 Task: Create a sub task Design and Implement Solution for the task  Implement rate limiting for better security and resource management in the project TouchLine , assign it to team member softage.10@softage.net and update the status of the sub task to  Completed , set the priority of the sub task to High.
Action: Mouse moved to (42, 432)
Screenshot: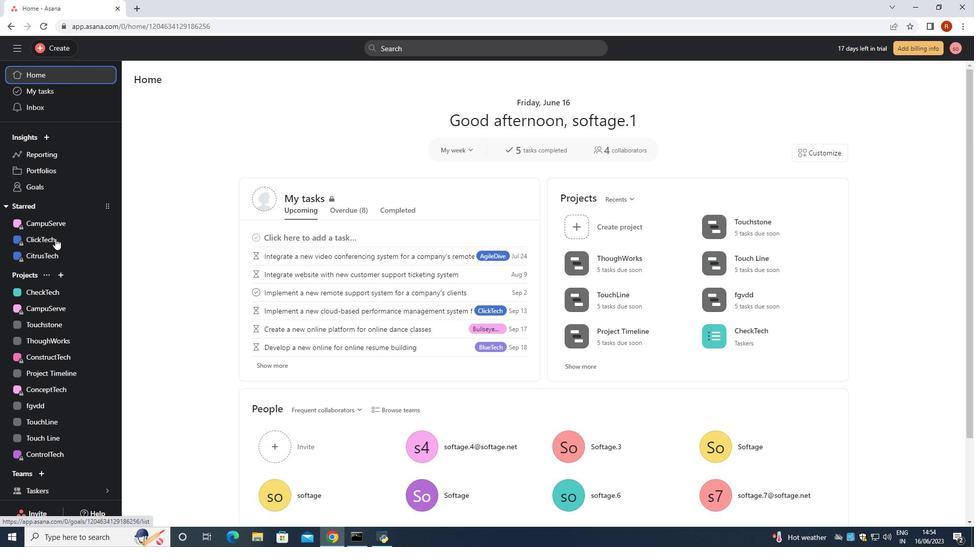 
Action: Mouse pressed left at (42, 432)
Screenshot: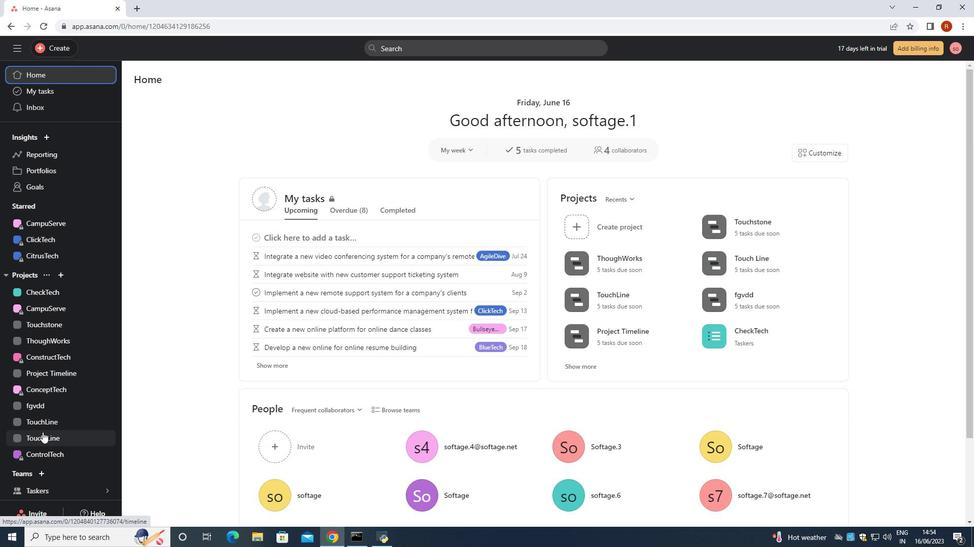 
Action: Mouse moved to (186, 104)
Screenshot: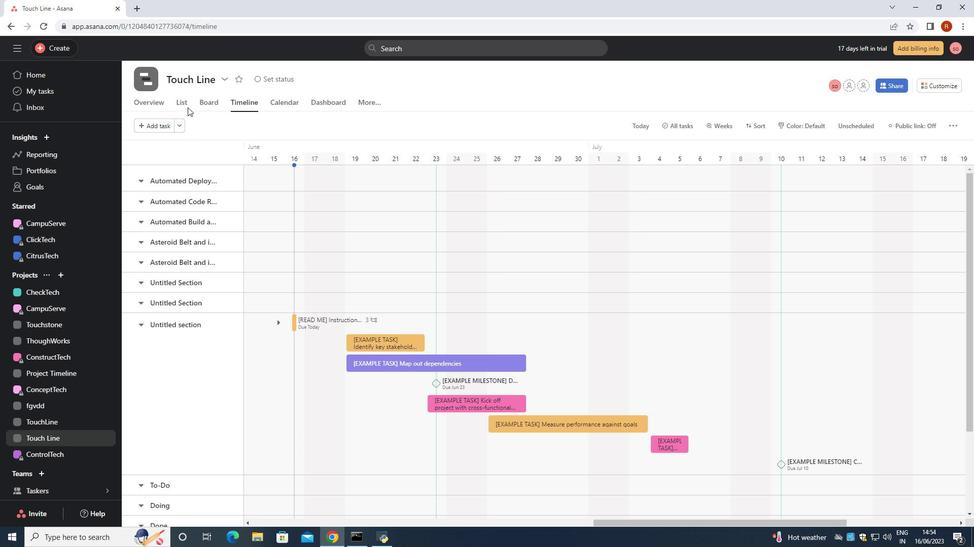 
Action: Mouse pressed left at (186, 104)
Screenshot: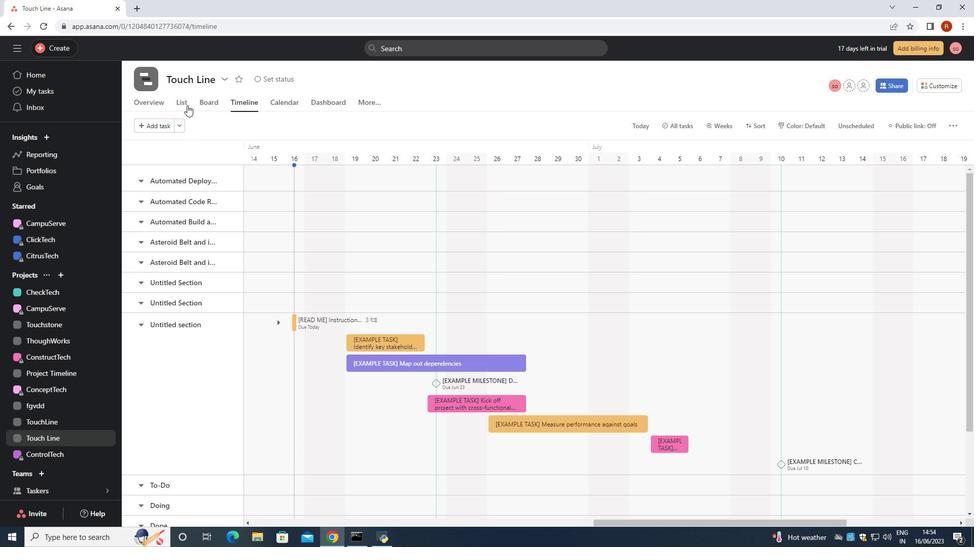 
Action: Mouse moved to (205, 203)
Screenshot: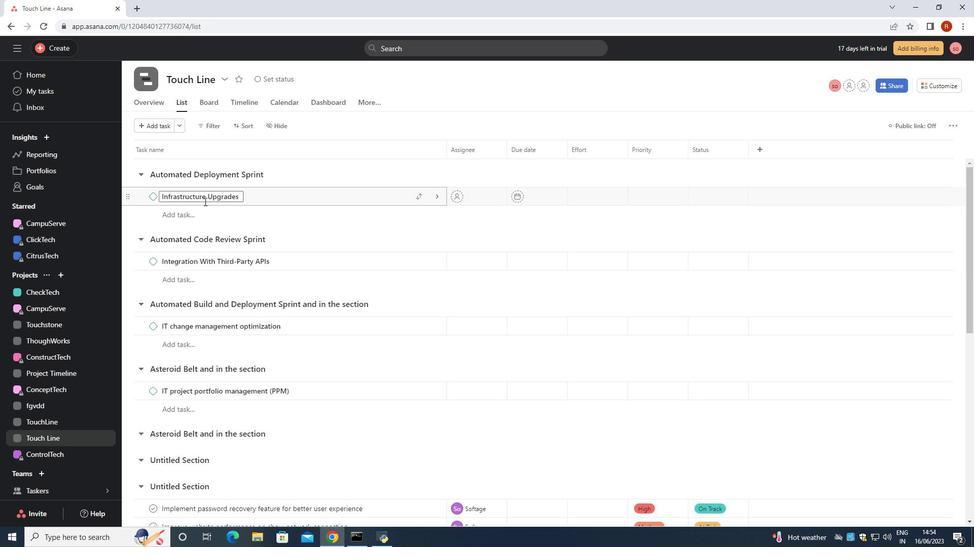 
Action: Mouse scrolled (205, 202) with delta (0, 0)
Screenshot: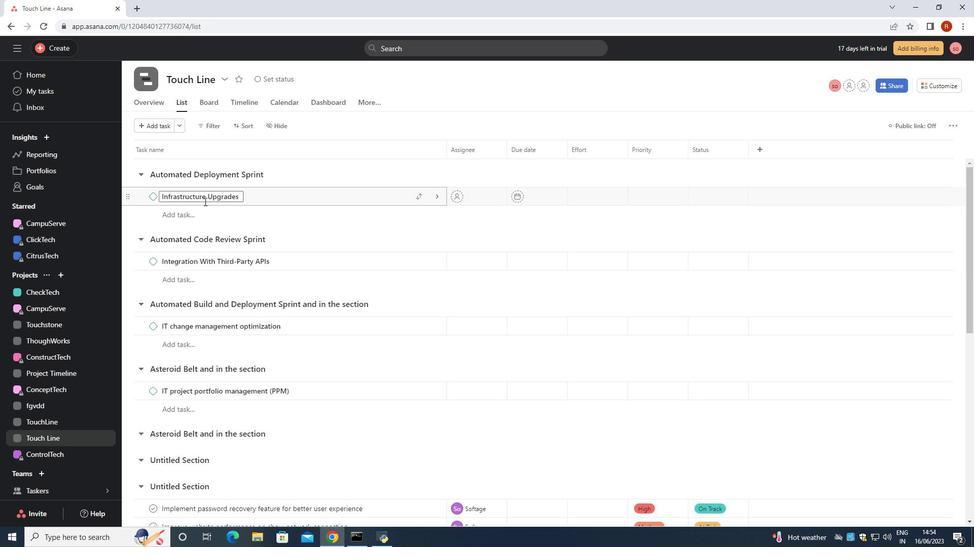 
Action: Mouse moved to (205, 204)
Screenshot: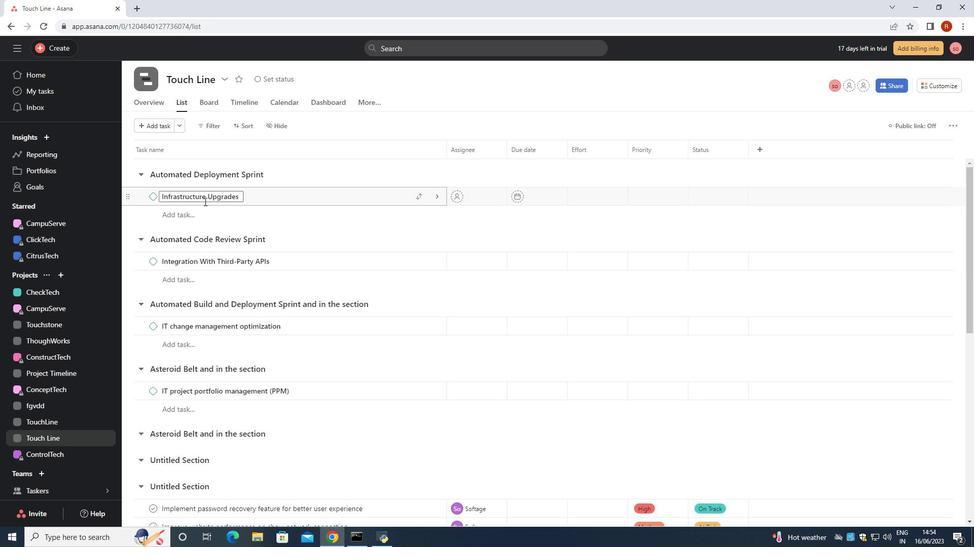 
Action: Mouse scrolled (205, 203) with delta (0, 0)
Screenshot: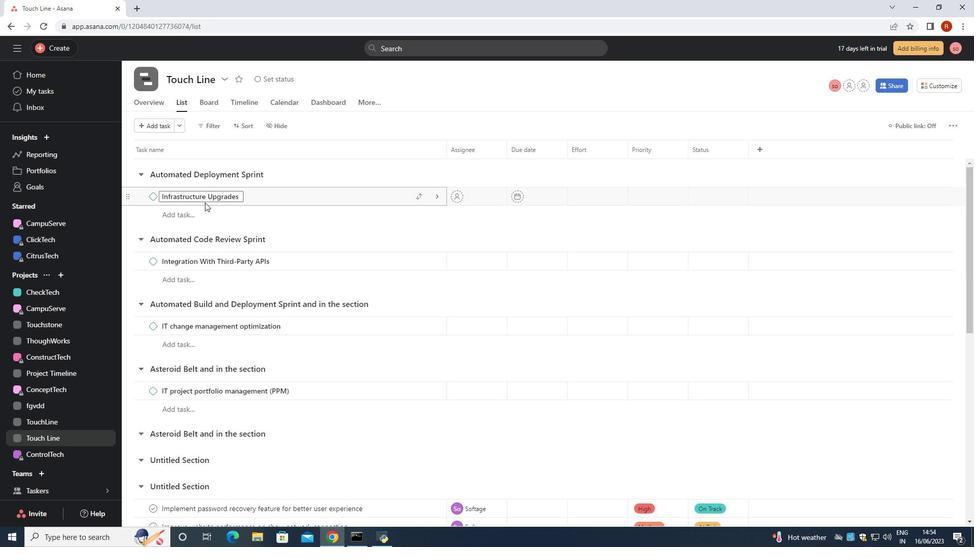 
Action: Mouse moved to (206, 205)
Screenshot: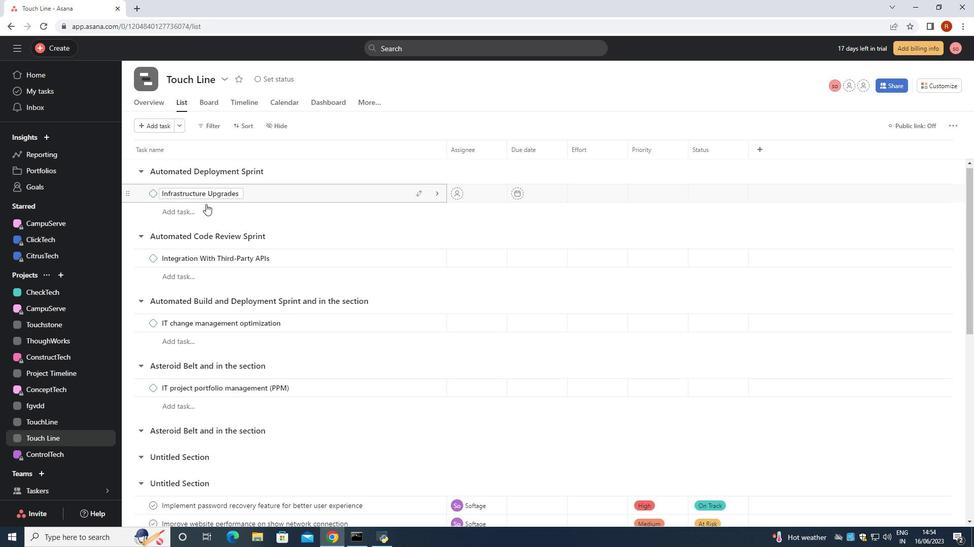 
Action: Mouse scrolled (206, 205) with delta (0, 0)
Screenshot: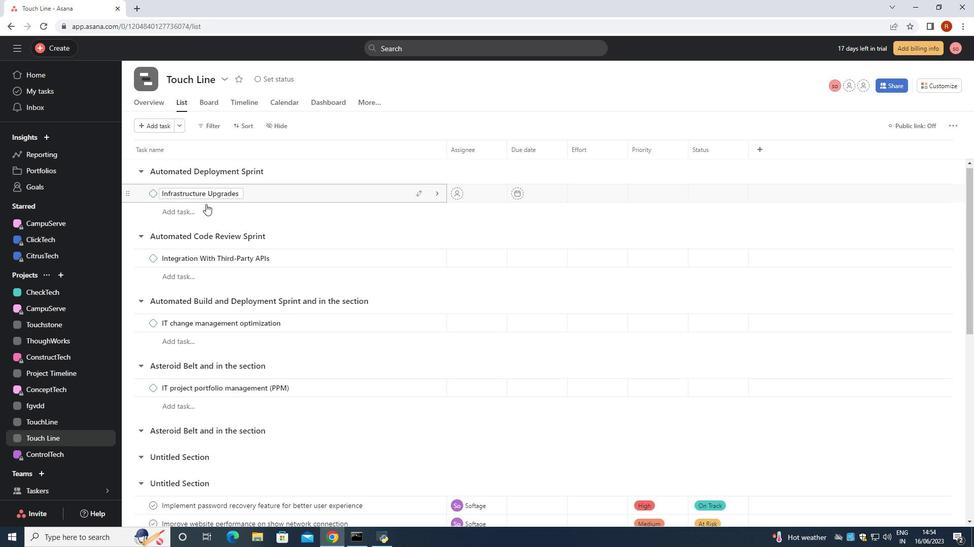 
Action: Mouse moved to (206, 206)
Screenshot: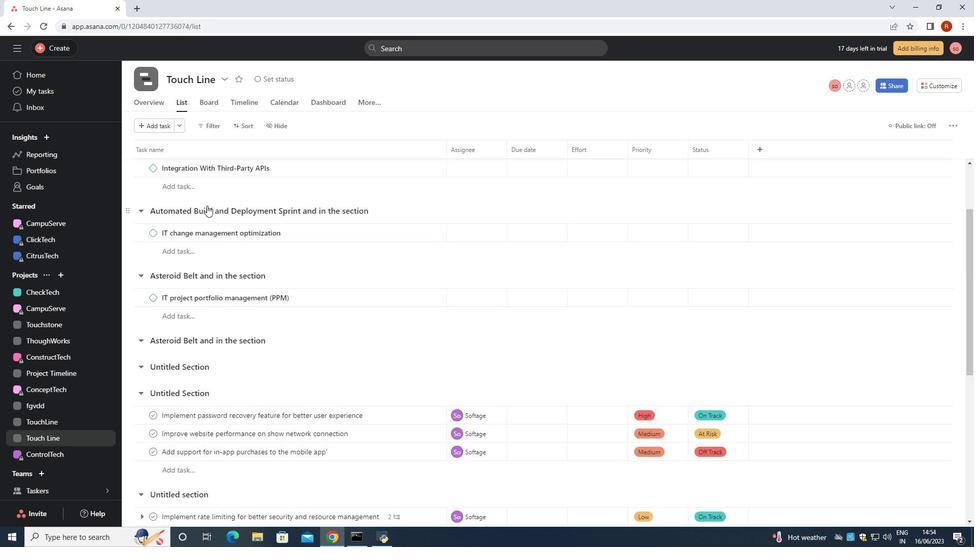 
Action: Mouse scrolled (206, 206) with delta (0, 0)
Screenshot: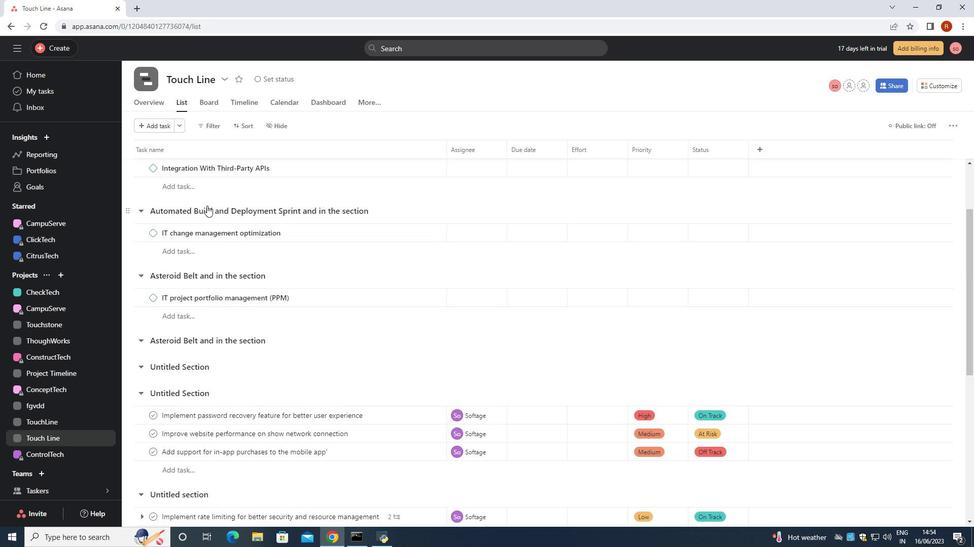 
Action: Mouse moved to (207, 207)
Screenshot: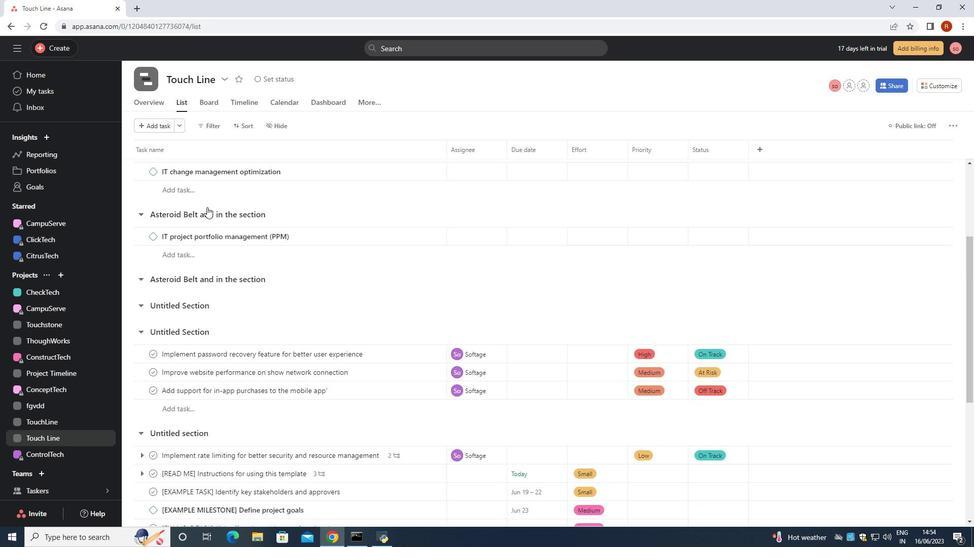 
Action: Mouse scrolled (207, 207) with delta (0, 0)
Screenshot: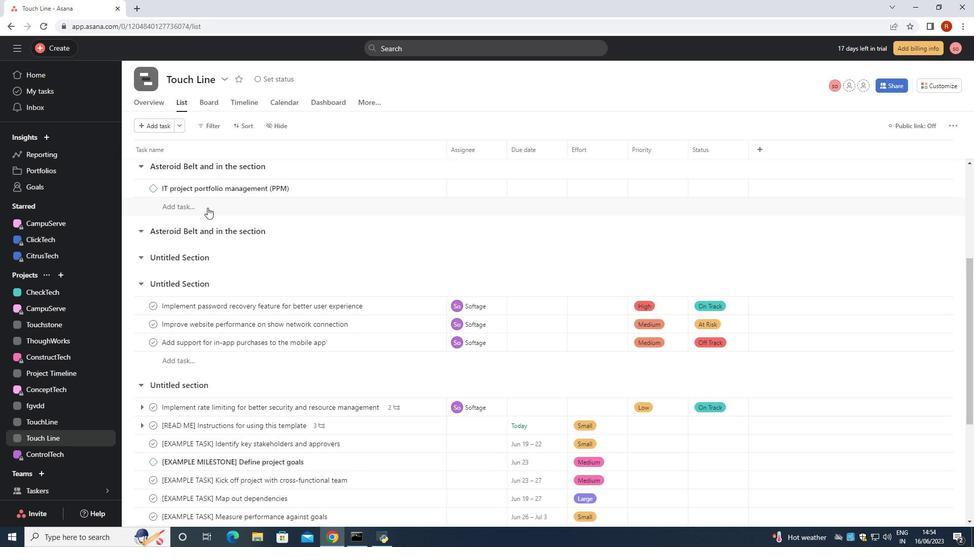 
Action: Mouse scrolled (207, 207) with delta (0, 0)
Screenshot: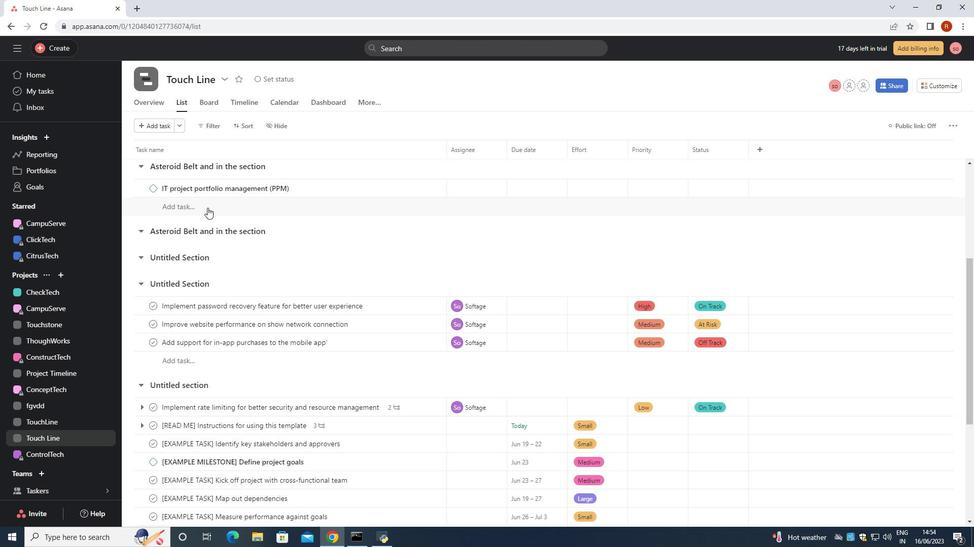 
Action: Mouse moved to (302, 186)
Screenshot: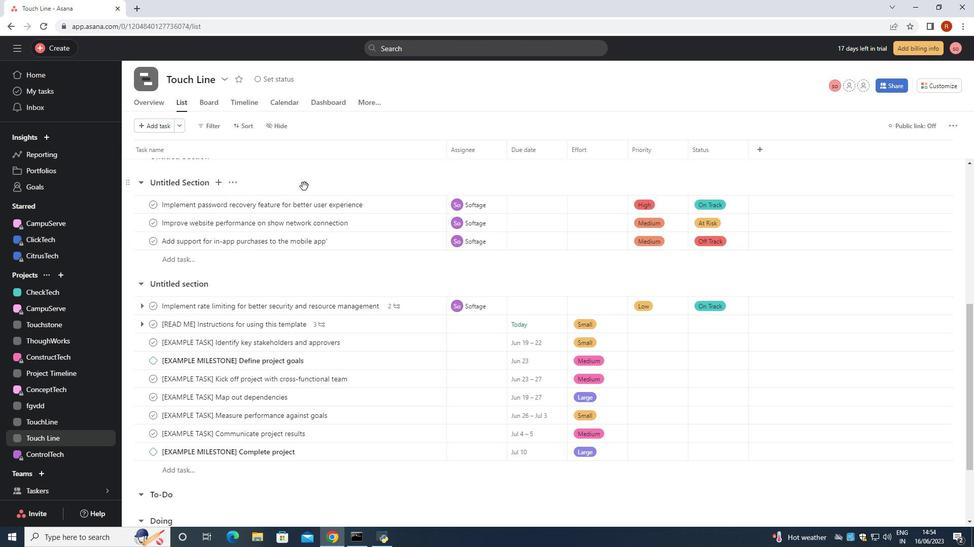 
Action: Mouse scrolled (302, 187) with delta (0, 0)
Screenshot: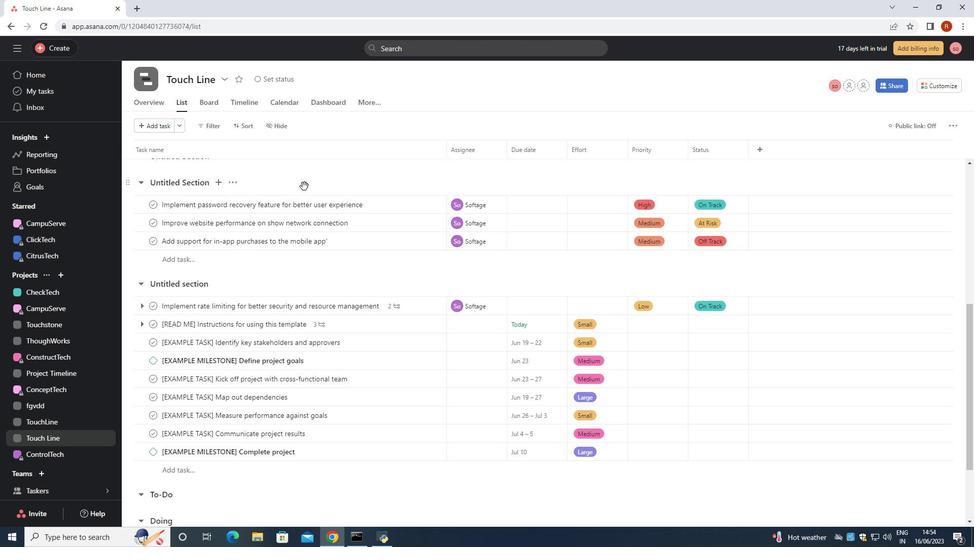 
Action: Mouse moved to (432, 358)
Screenshot: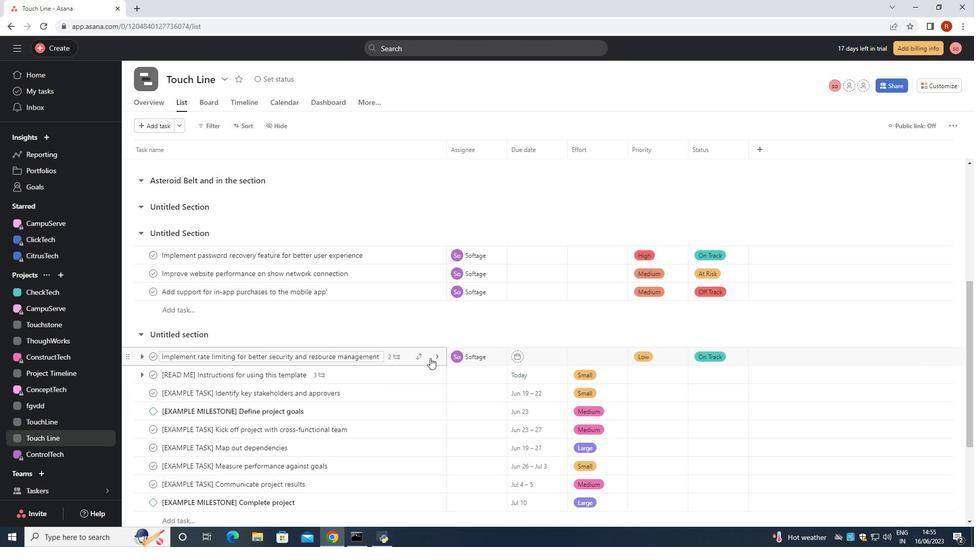 
Action: Mouse pressed left at (432, 358)
Screenshot: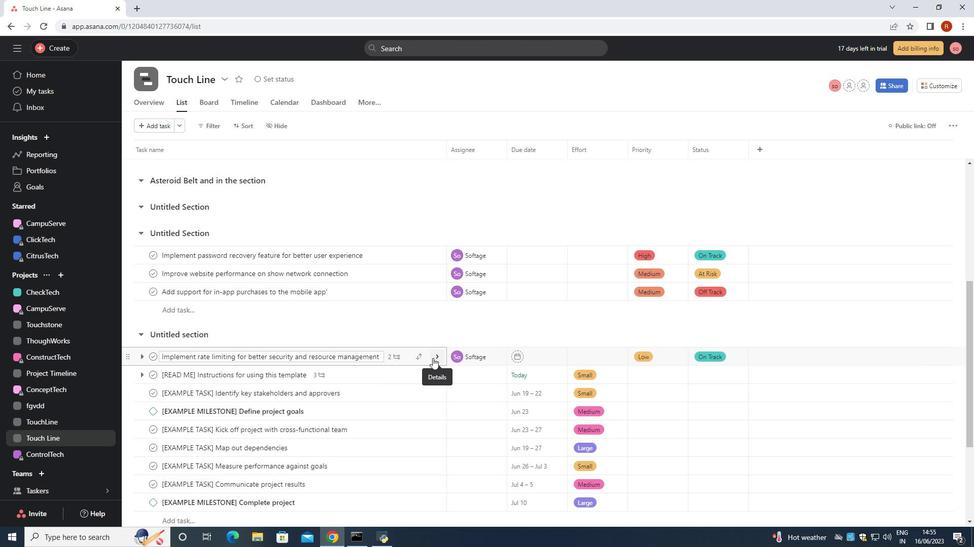 
Action: Mouse moved to (678, 357)
Screenshot: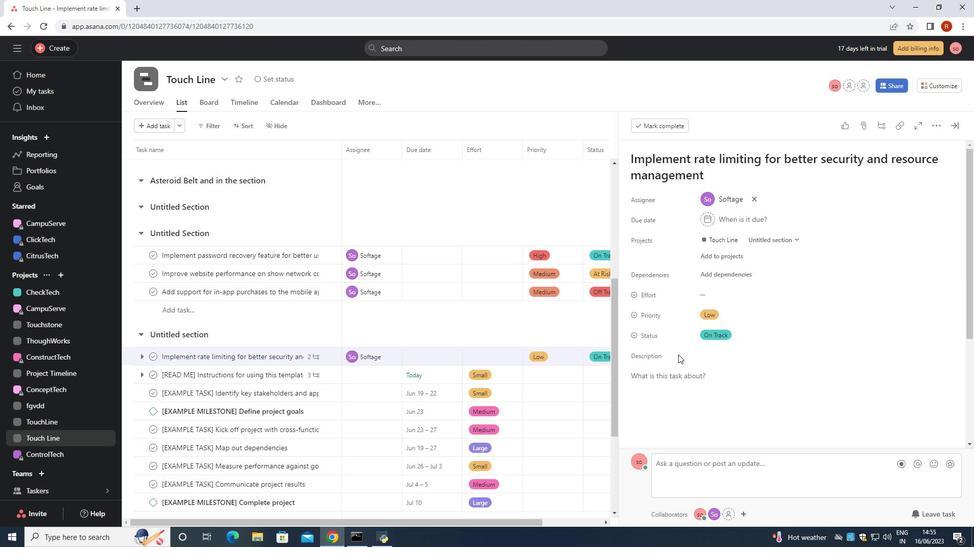 
Action: Mouse scrolled (678, 356) with delta (0, 0)
Screenshot: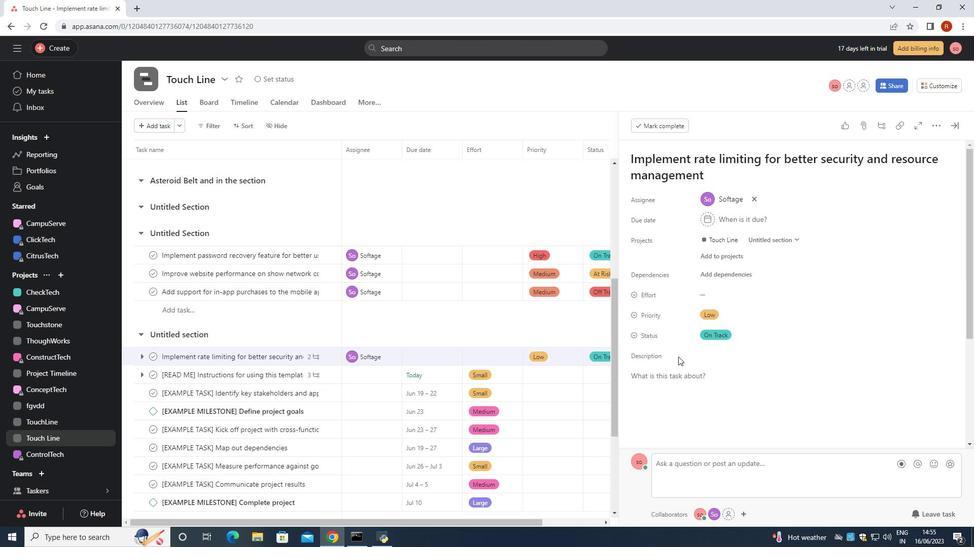 
Action: Mouse scrolled (678, 356) with delta (0, 0)
Screenshot: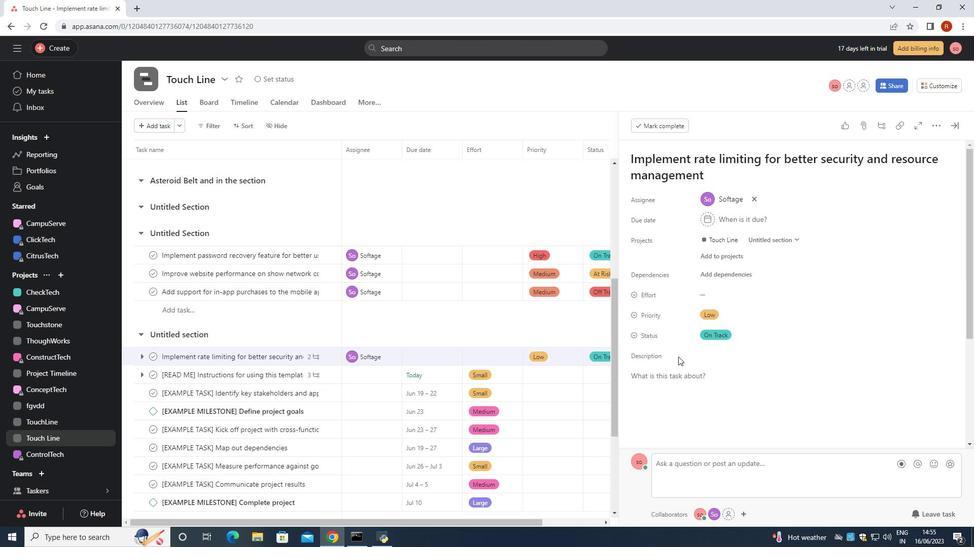 
Action: Mouse scrolled (678, 356) with delta (0, 0)
Screenshot: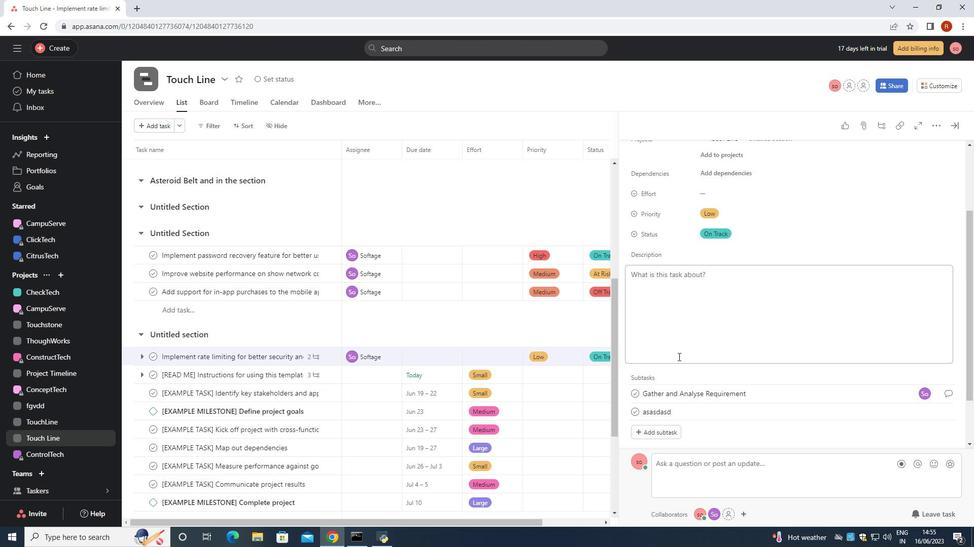 
Action: Mouse scrolled (678, 356) with delta (0, 0)
Screenshot: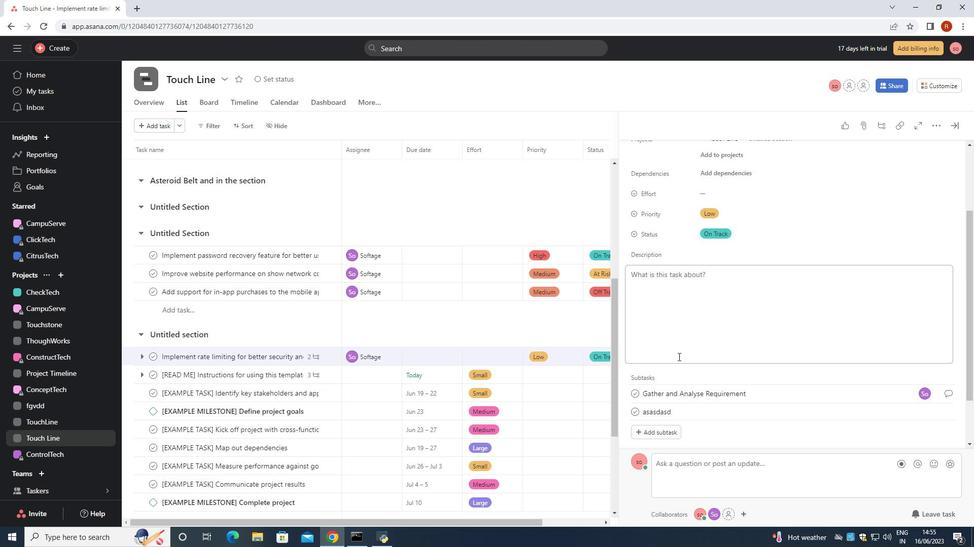 
Action: Mouse moved to (677, 357)
Screenshot: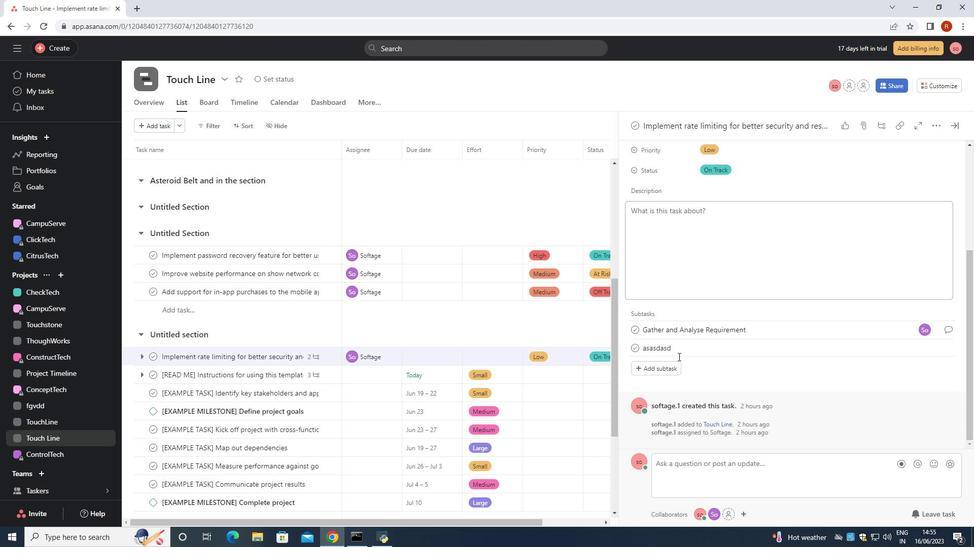 
Action: Mouse scrolled (677, 357) with delta (0, 0)
Screenshot: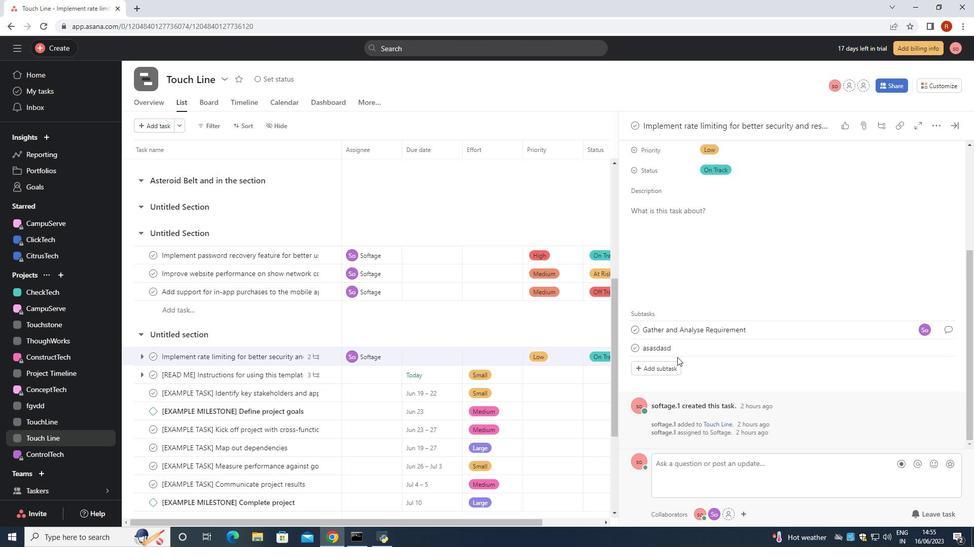 
Action: Mouse moved to (661, 372)
Screenshot: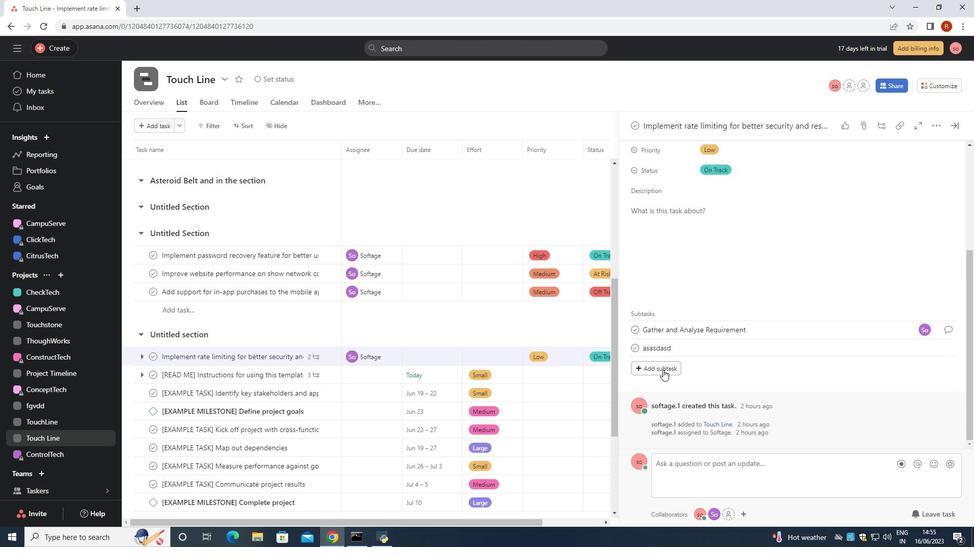 
Action: Mouse pressed left at (661, 372)
Screenshot: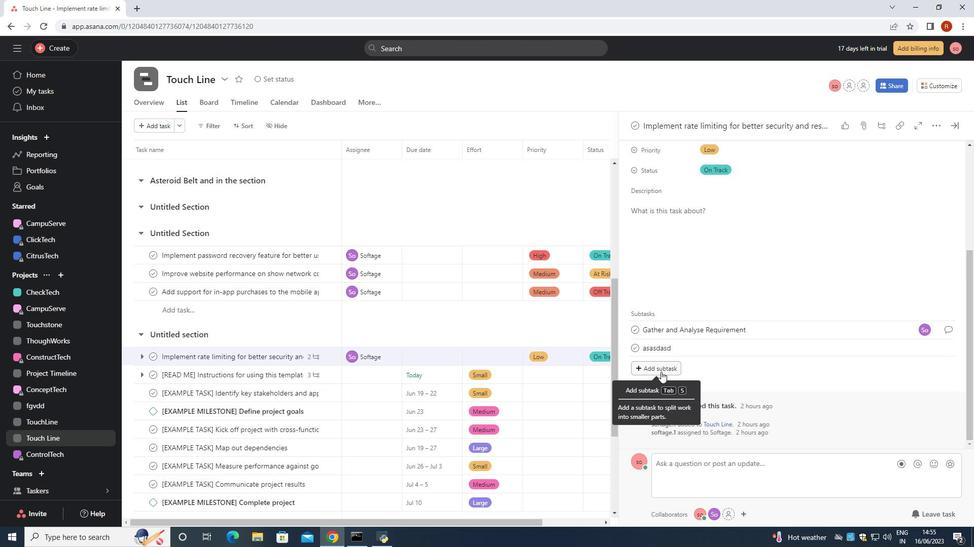 
Action: Mouse moved to (675, 327)
Screenshot: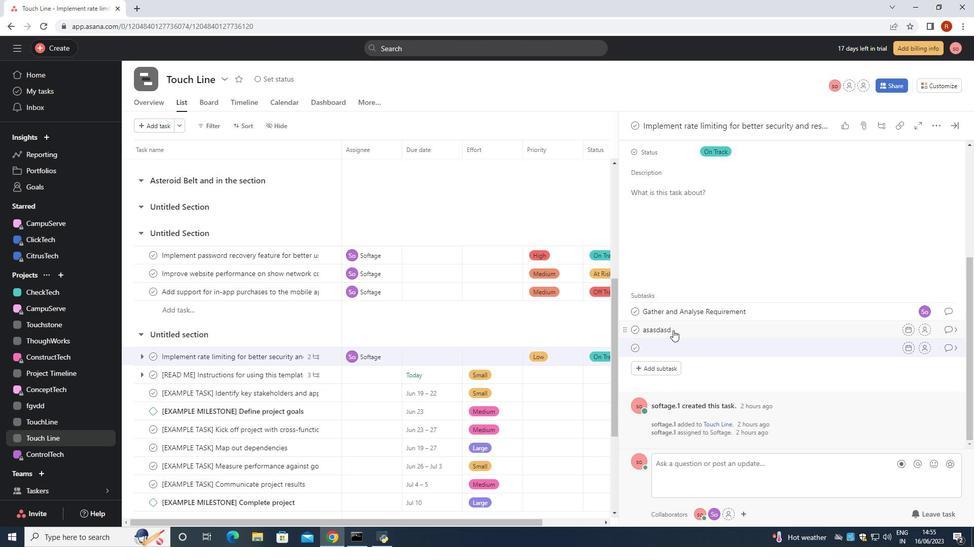 
Action: Mouse pressed right at (675, 327)
Screenshot: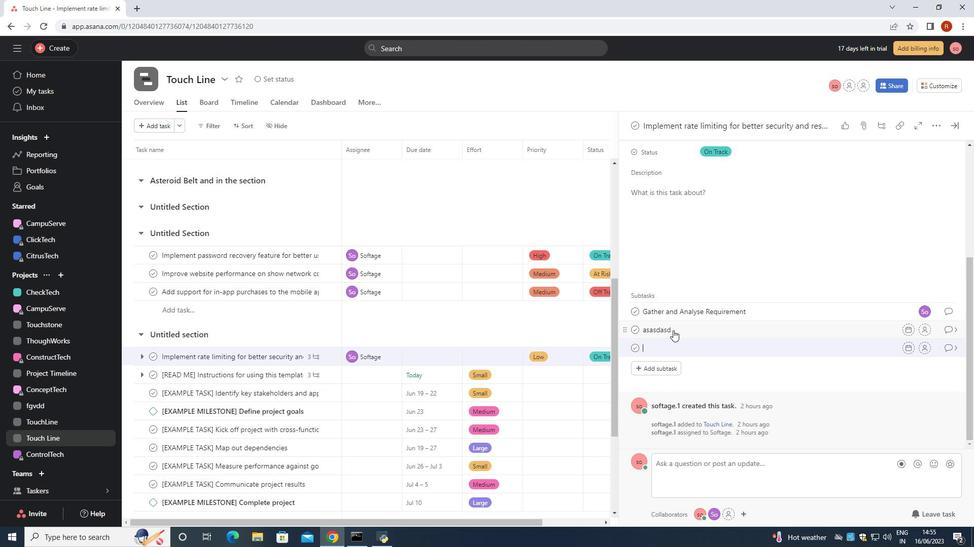 
Action: Mouse moved to (628, 429)
Screenshot: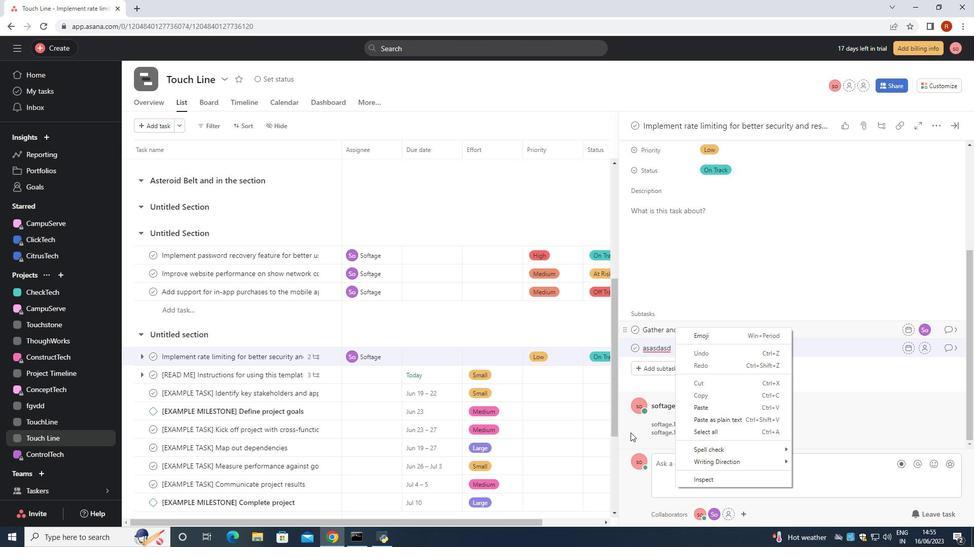 
Action: Mouse pressed left at (628, 429)
Screenshot: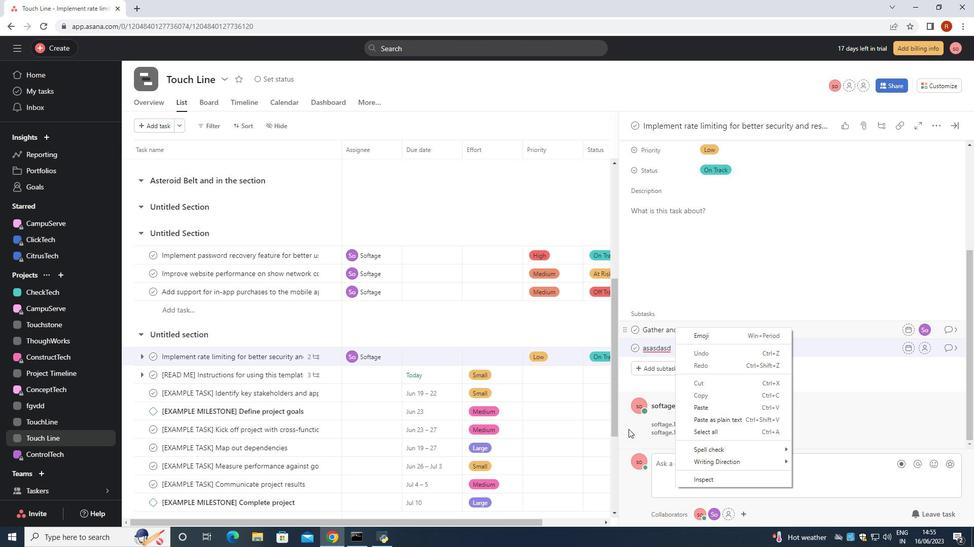 
Action: Mouse moved to (679, 343)
Screenshot: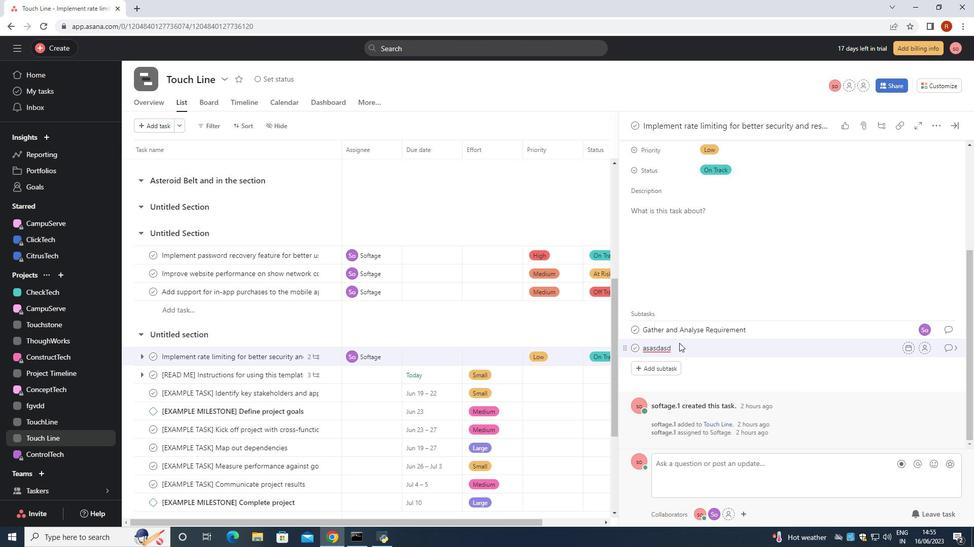 
Action: Key pressed <Key.backspace><Key.backspace><Key.backspace><Key.backspace><Key.backspace><Key.backspace><Key.backspace><Key.backspace><Key.backspace><Key.backspace>
Screenshot: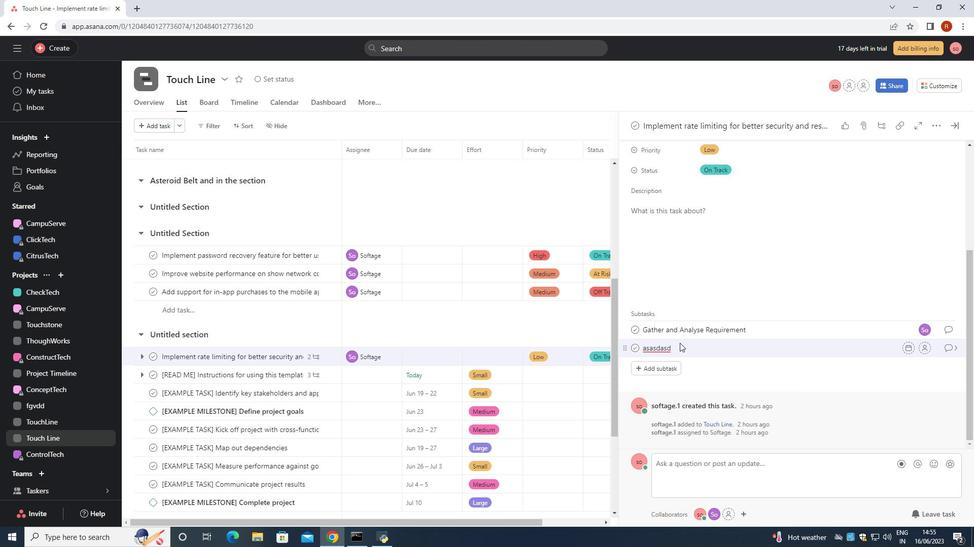 
Action: Mouse pressed left at (679, 343)
Screenshot: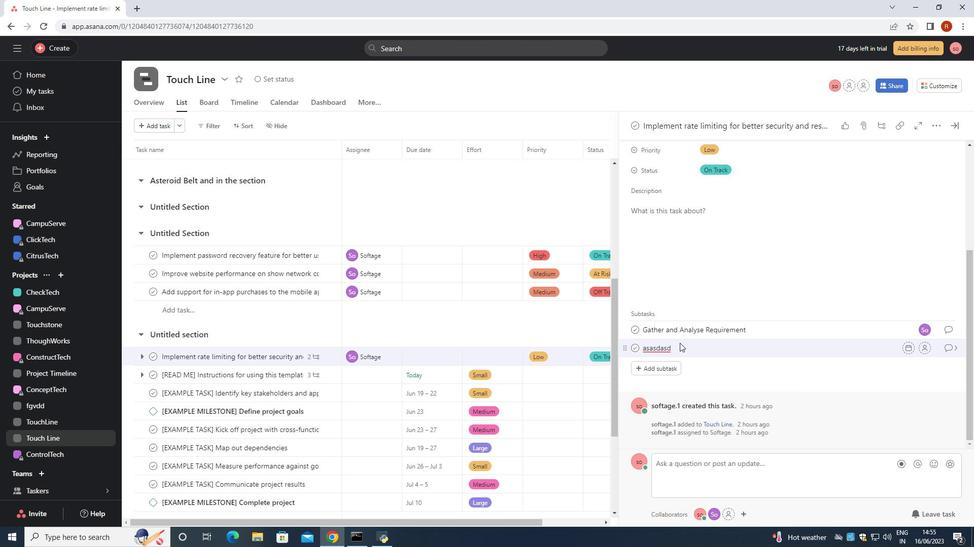 
Action: Key pressed <Key.backspace><Key.backspace>
Screenshot: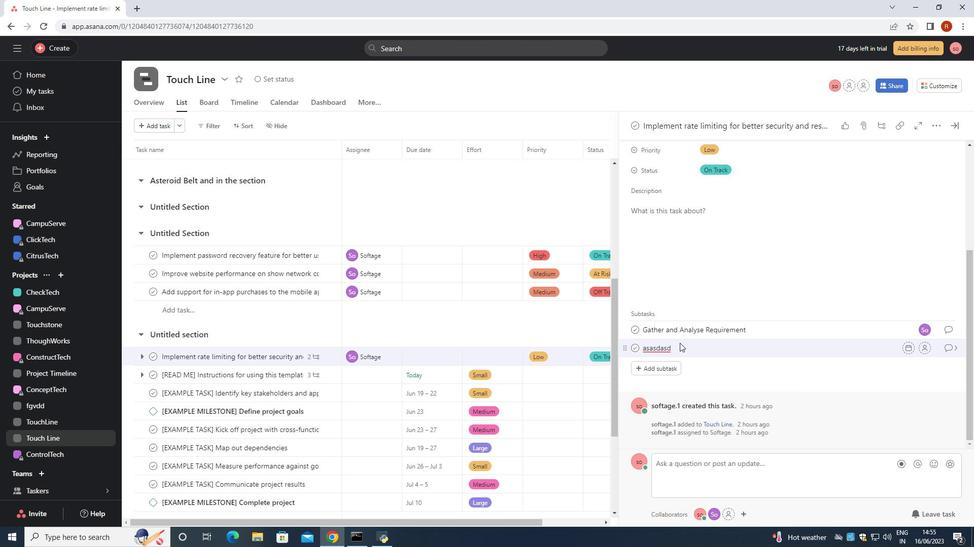 
Action: Mouse moved to (680, 347)
Screenshot: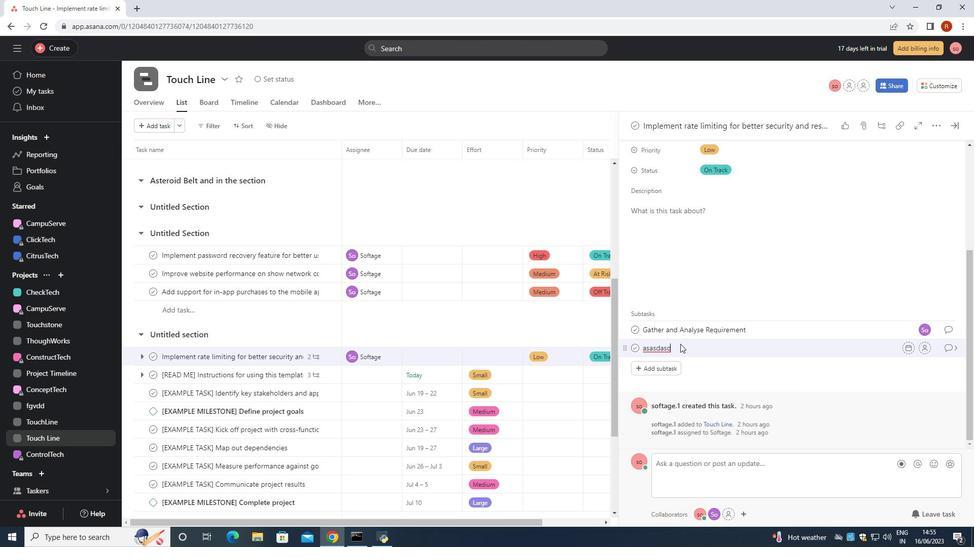 
Action: Key pressed <Key.backspace><Key.backspace><Key.backspace><Key.backspace><Key.backspace><Key.backspace><Key.backspace><Key.backspace><Key.backspace><Key.backspace><Key.backspace><Key.backspace><Key.backspace><Key.backspace><Key.backspace><Key.backspace>
Screenshot: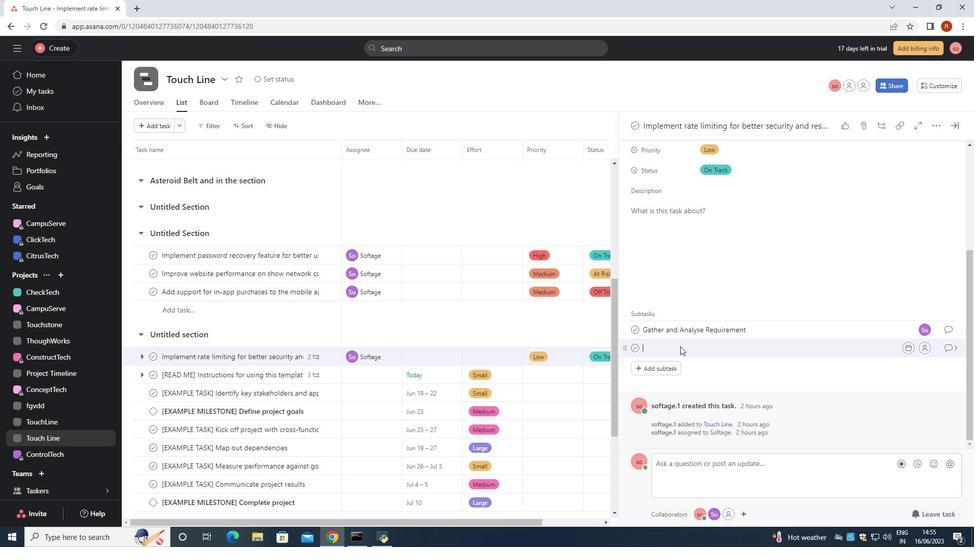 
Action: Mouse moved to (677, 347)
Screenshot: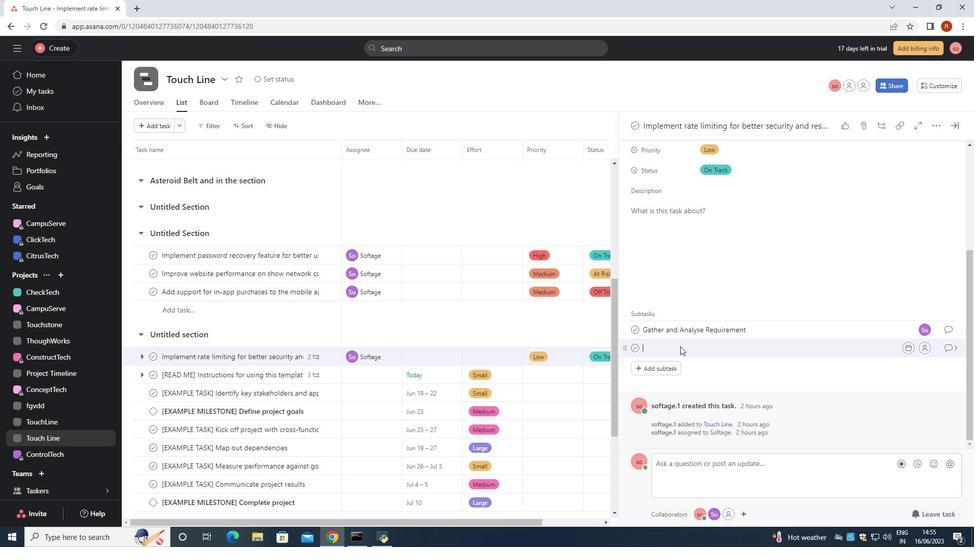 
Action: Key pressed <Key.backspace>
Screenshot: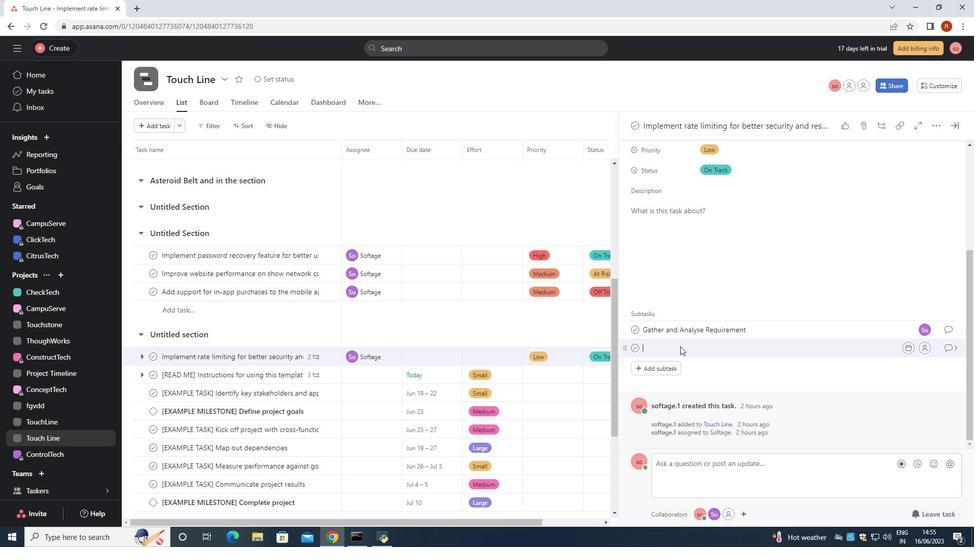 
Action: Mouse moved to (674, 350)
Screenshot: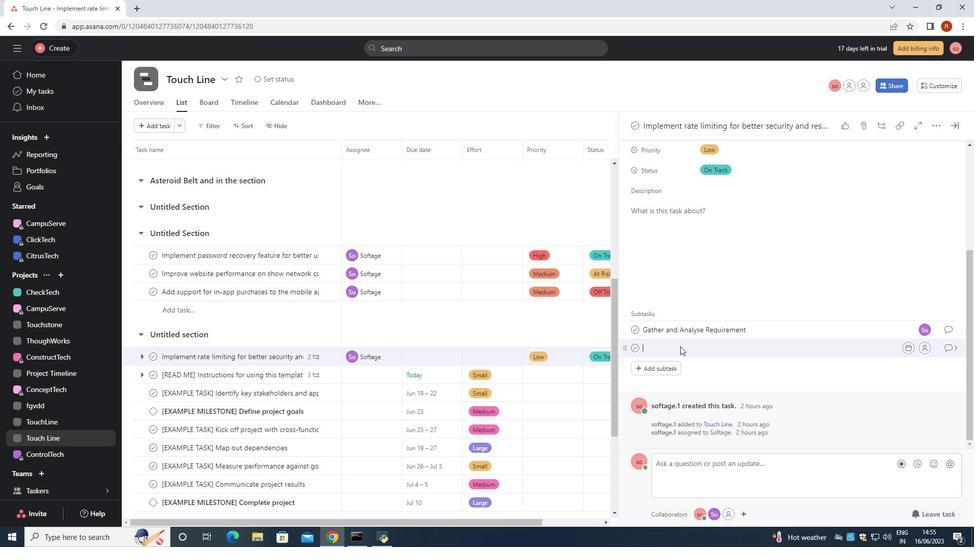 
Action: Key pressed <Key.backspace>
Screenshot: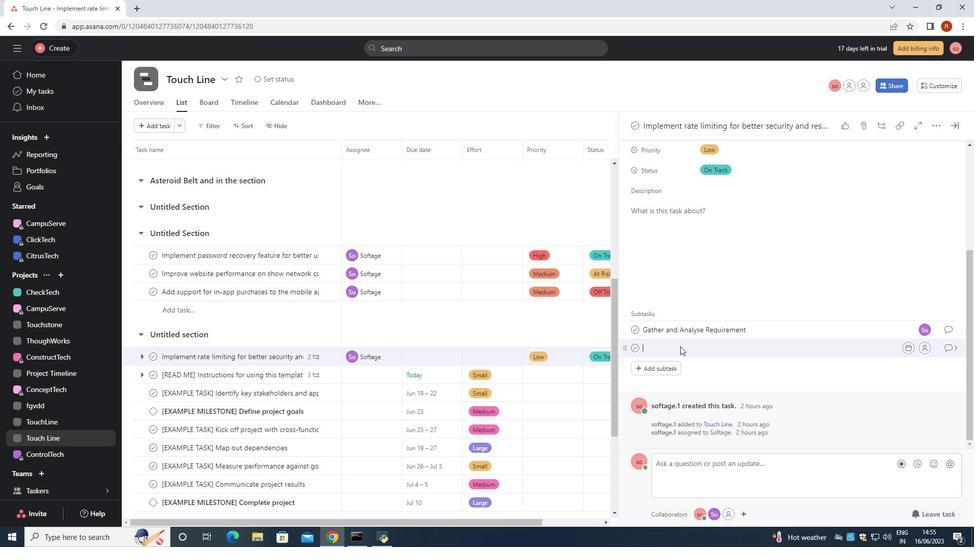 
Action: Mouse moved to (661, 364)
Screenshot: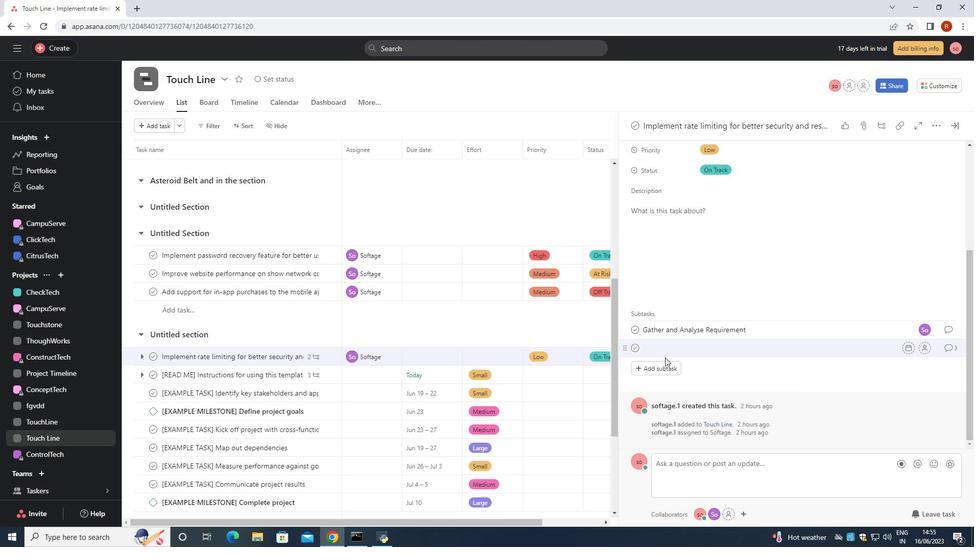 
Action: Mouse pressed left at (661, 364)
Screenshot: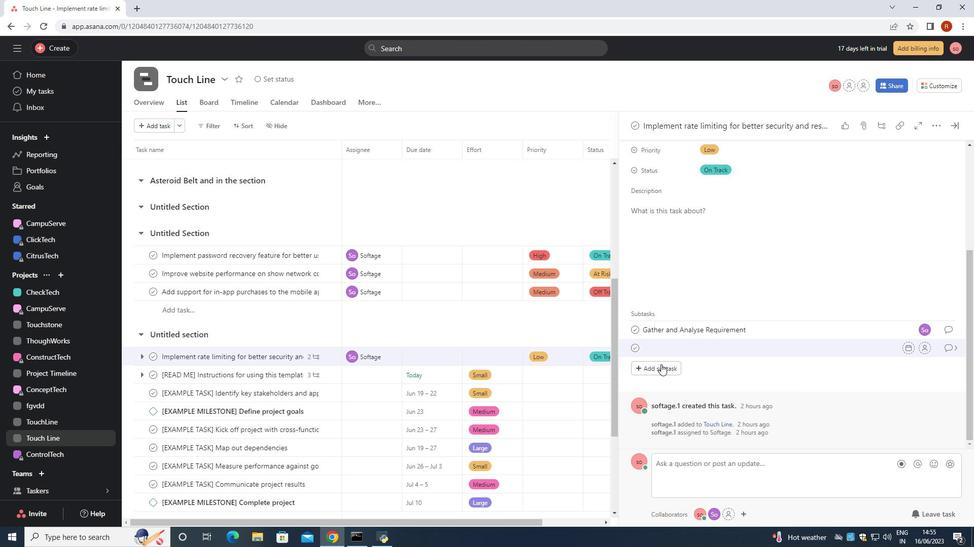 
Action: Mouse moved to (672, 359)
Screenshot: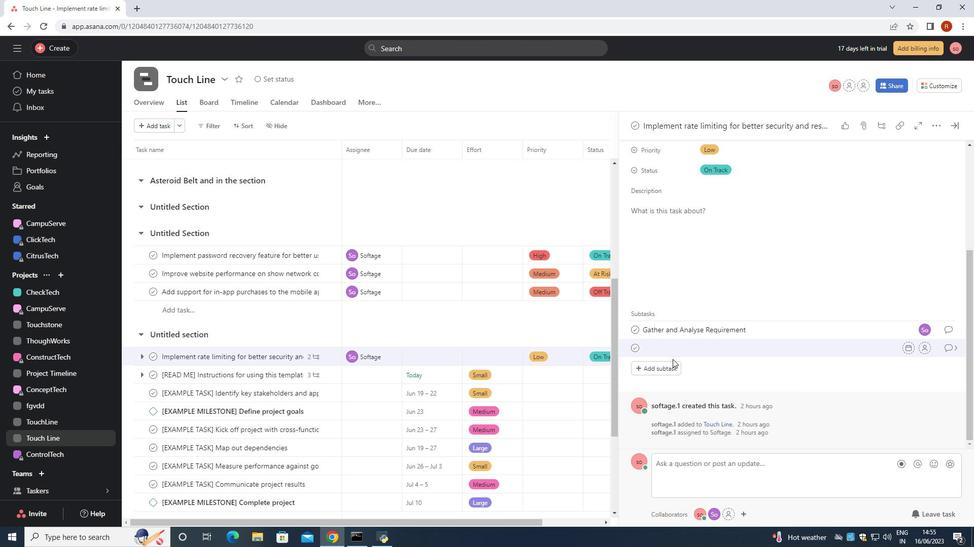
Action: Key pressed <Key.shift><Key.shift><Key.shift><Key.shift><Key.shift><Key.shift><Key.shift><Key.shift><Key.shift><Key.shift><Key.shift><Key.shift>Design<Key.space>and<Key.space><Key.shift>Implement<Key.space><Key.shift>Solution
Screenshot: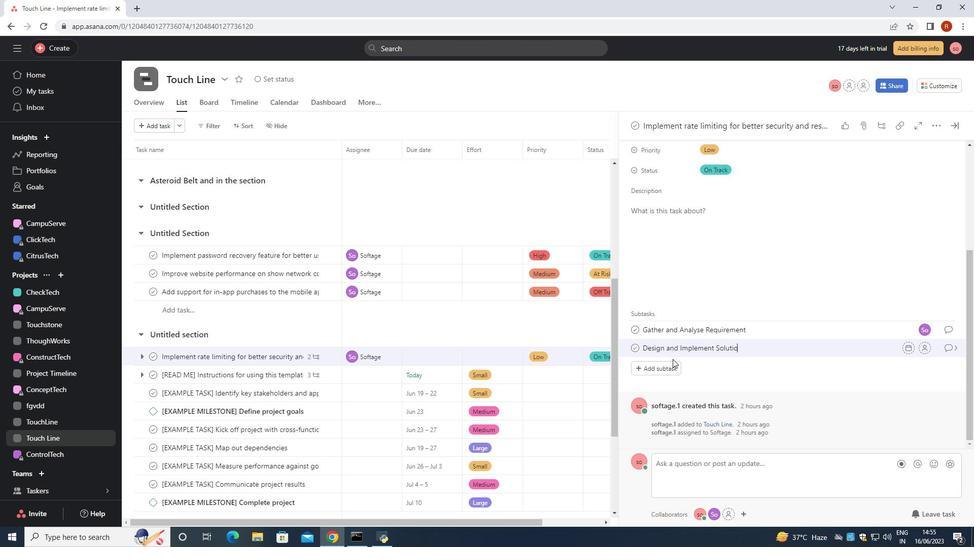 
Action: Mouse moved to (925, 347)
Screenshot: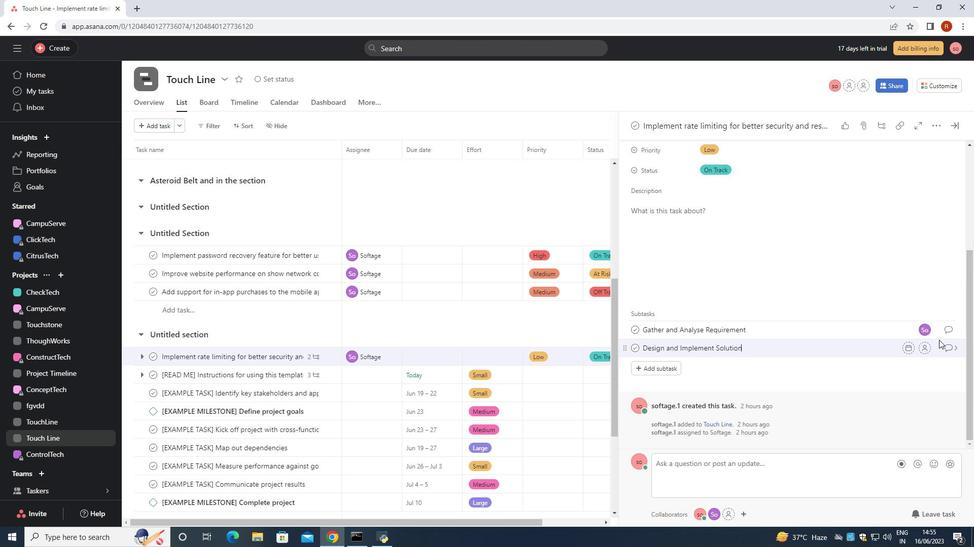 
Action: Mouse pressed left at (925, 347)
Screenshot: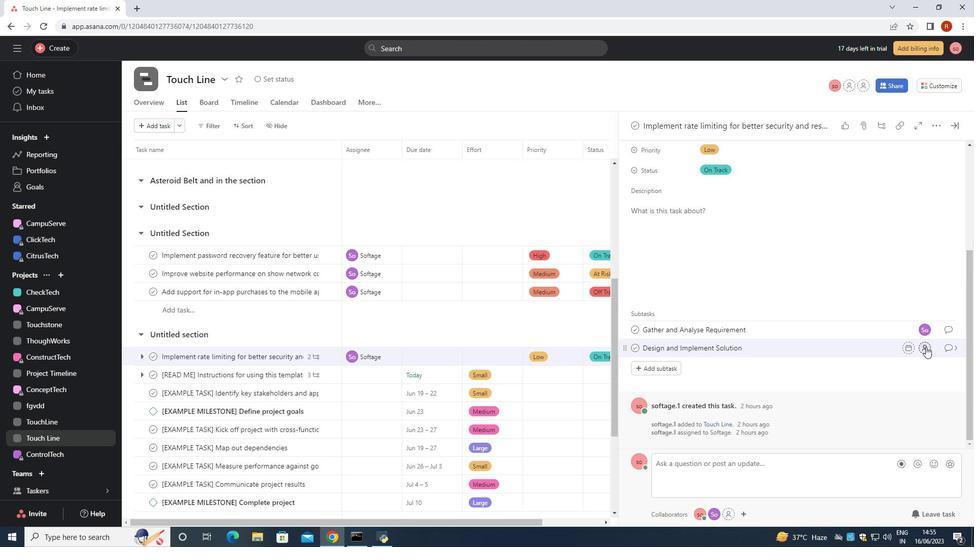 
Action: Mouse moved to (828, 373)
Screenshot: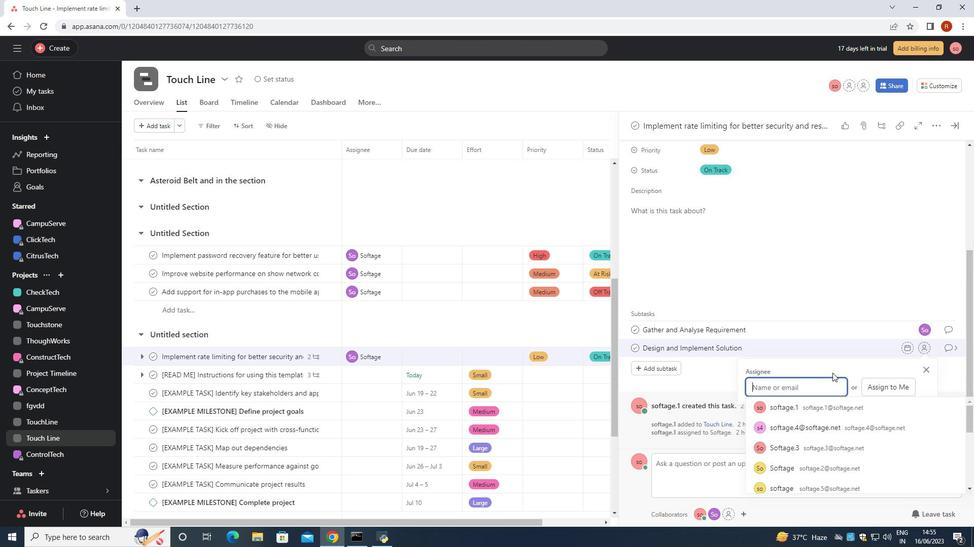 
Action: Key pressed <Key.shift>Softage.10
Screenshot: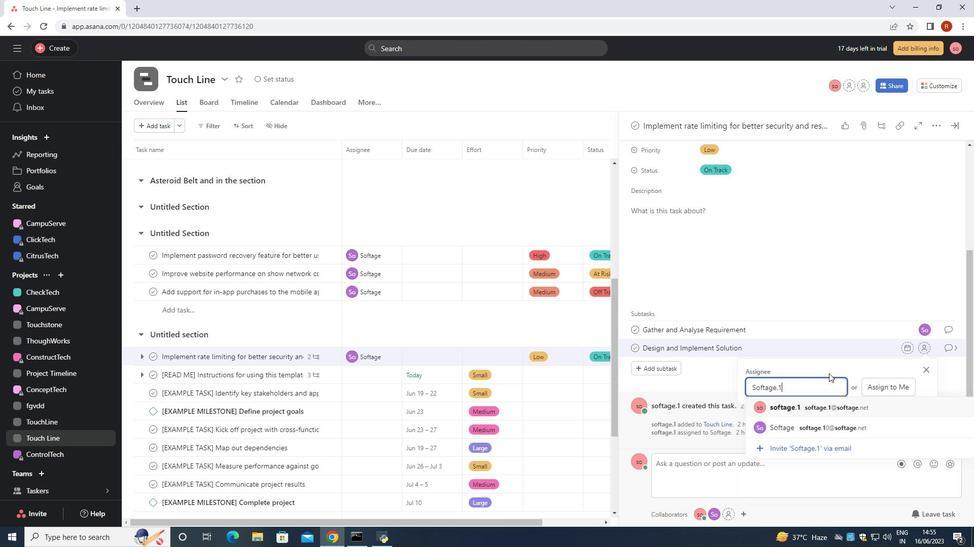 
Action: Mouse moved to (838, 408)
Screenshot: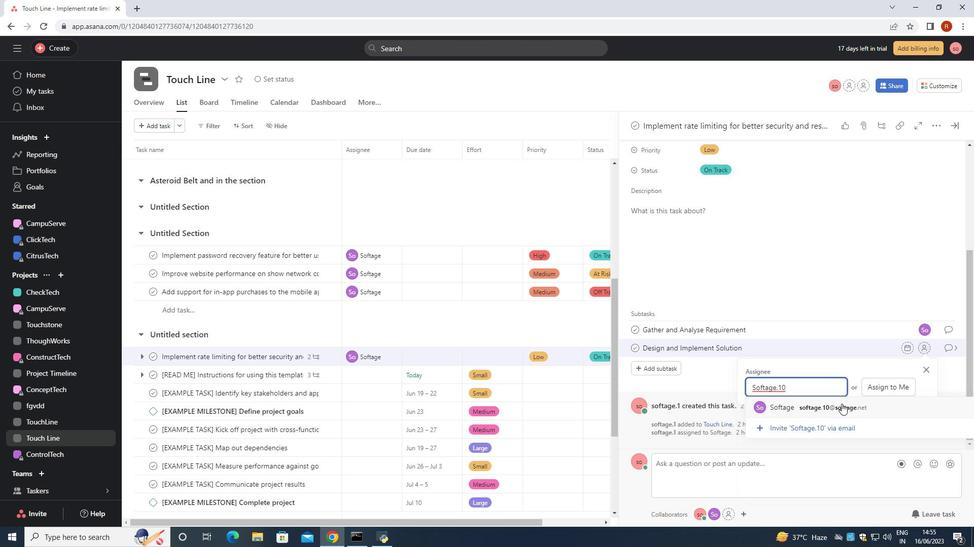 
Action: Mouse pressed left at (838, 408)
Screenshot: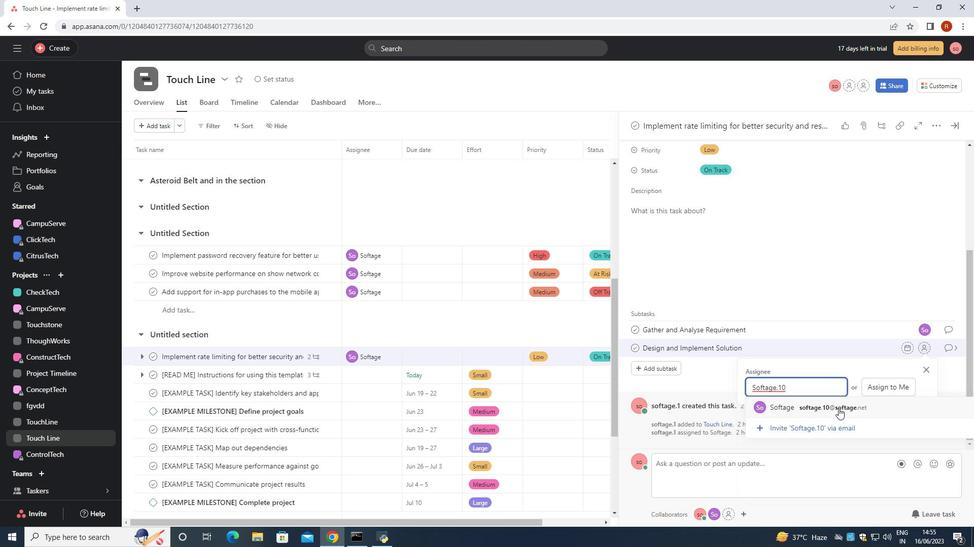 
Action: Mouse moved to (954, 347)
Screenshot: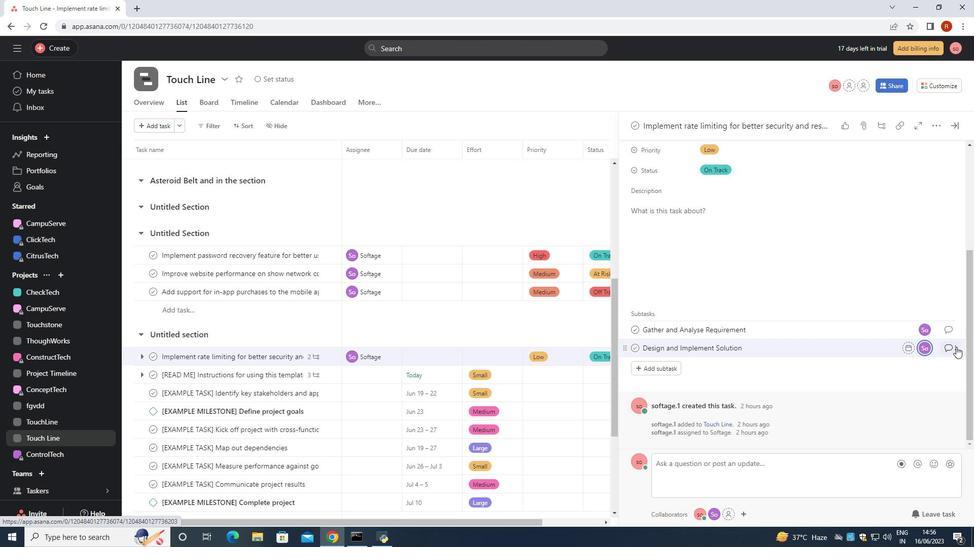 
Action: Mouse pressed left at (954, 347)
Screenshot: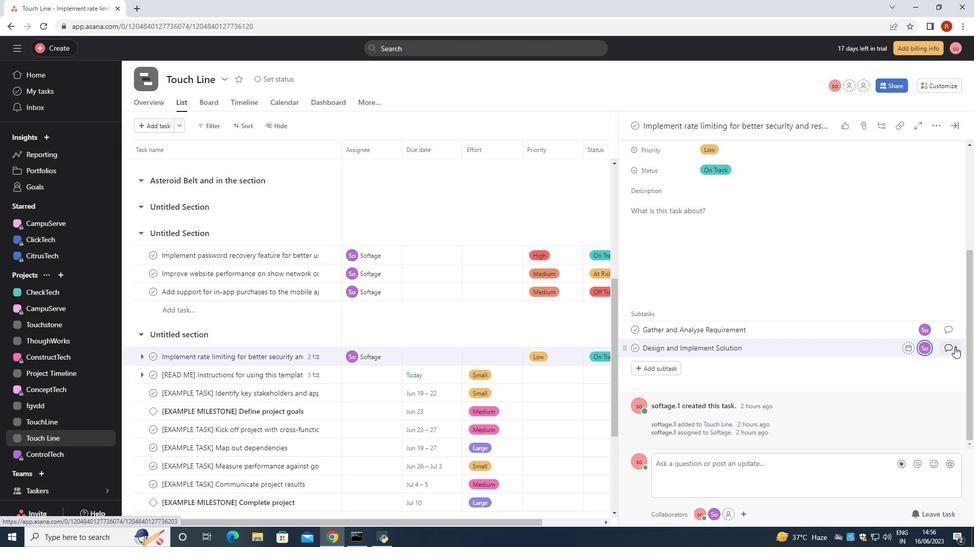 
Action: Mouse moved to (664, 269)
Screenshot: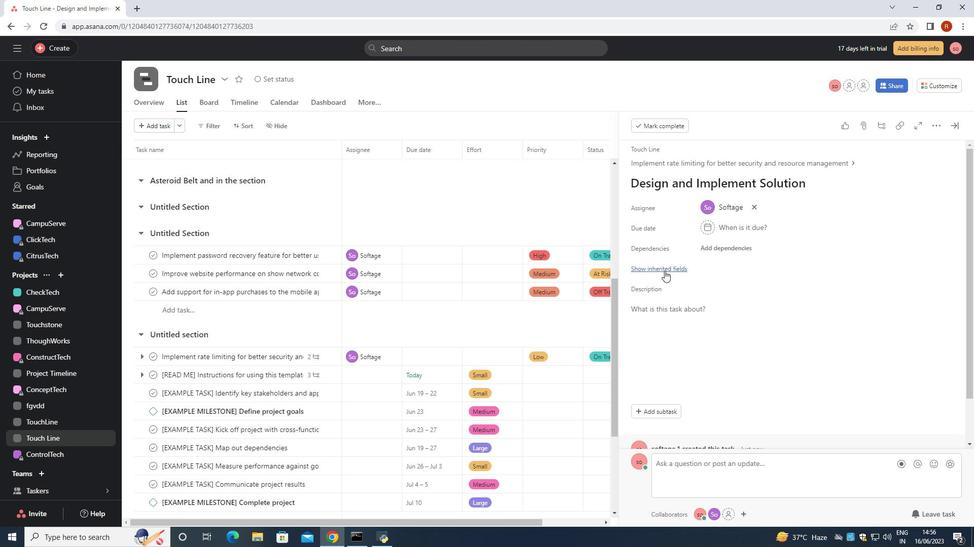 
Action: Mouse pressed left at (664, 269)
Screenshot: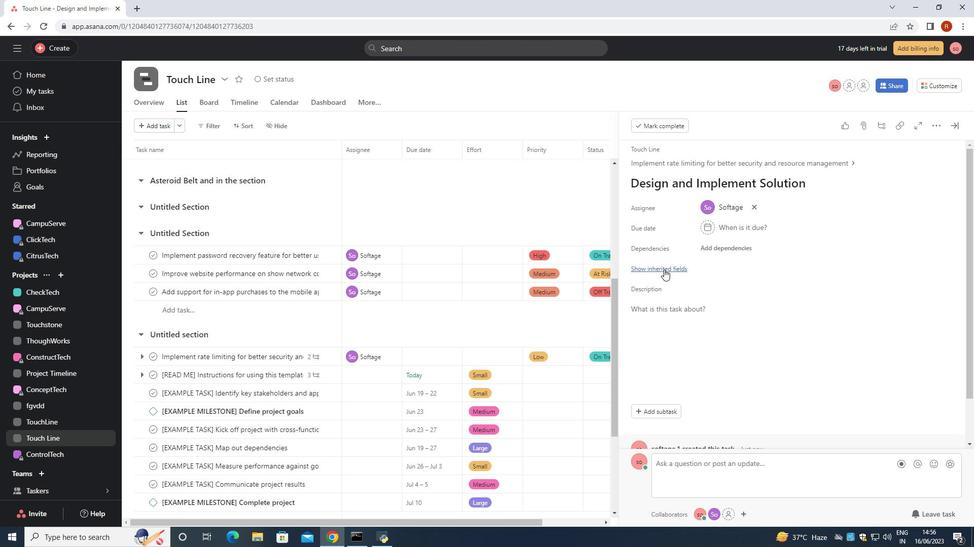 
Action: Mouse moved to (703, 329)
Screenshot: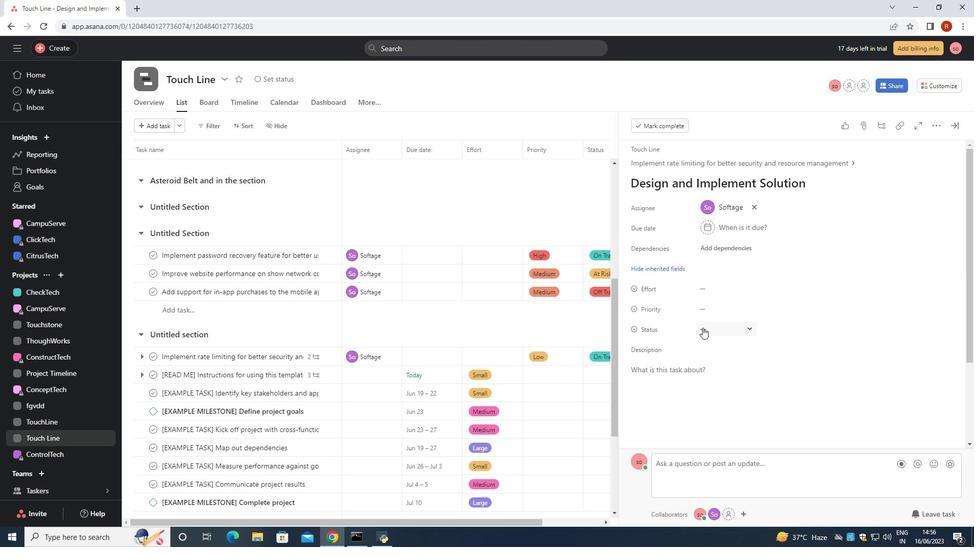 
Action: Mouse pressed left at (703, 329)
Screenshot: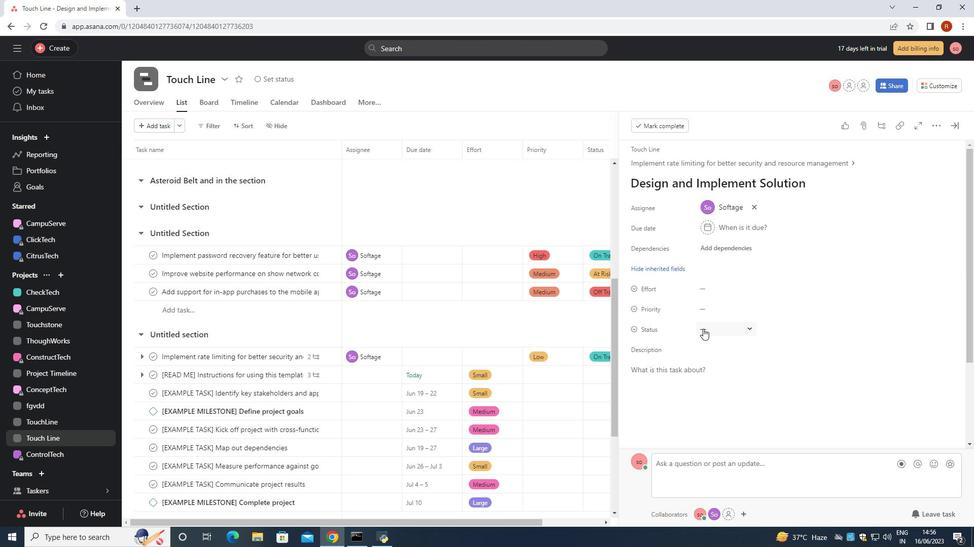 
Action: Mouse moved to (739, 419)
Screenshot: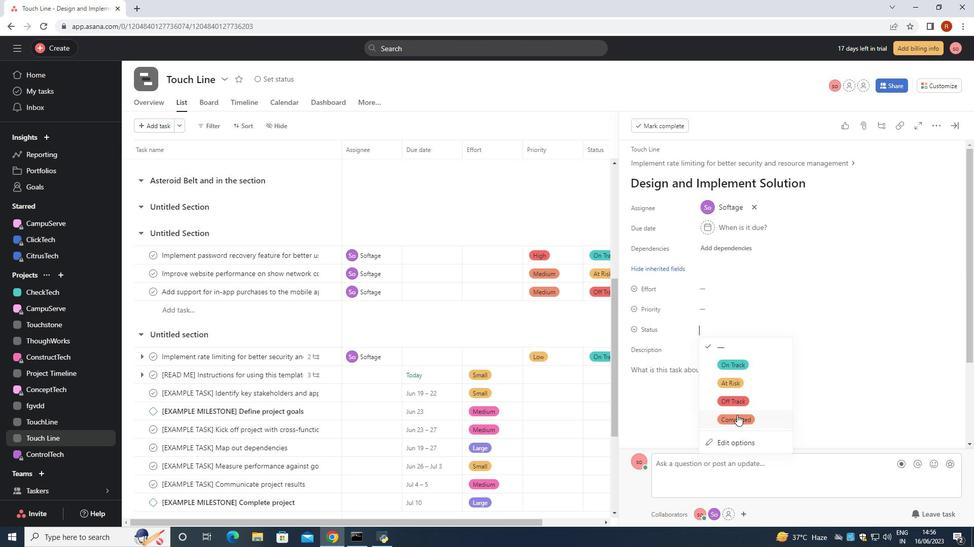 
Action: Mouse pressed left at (739, 419)
Screenshot: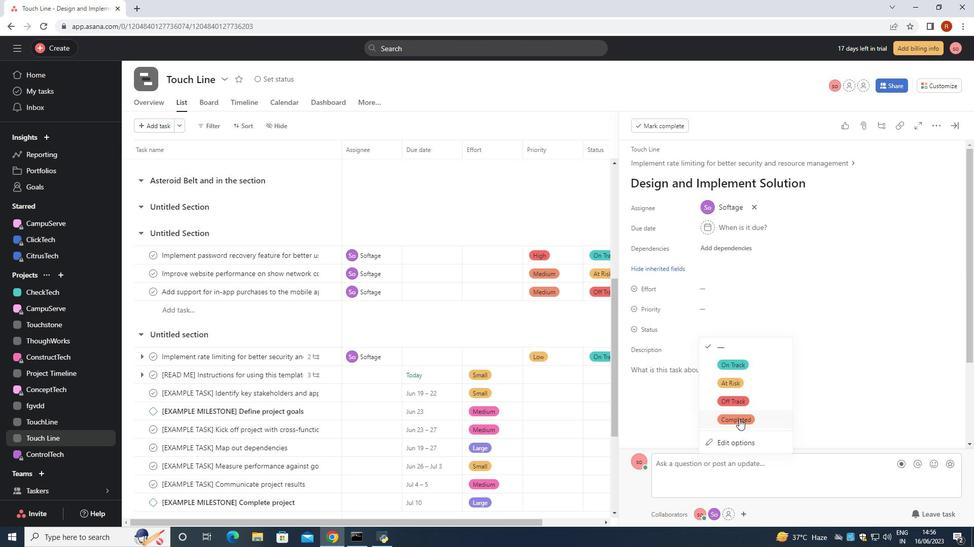 
Action: Mouse moved to (698, 310)
Screenshot: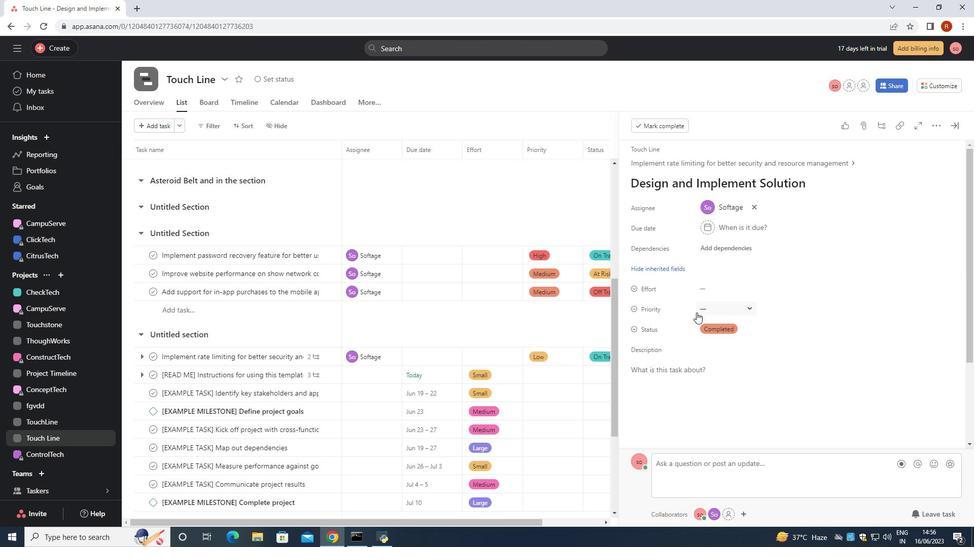 
Action: Mouse pressed left at (698, 310)
Screenshot: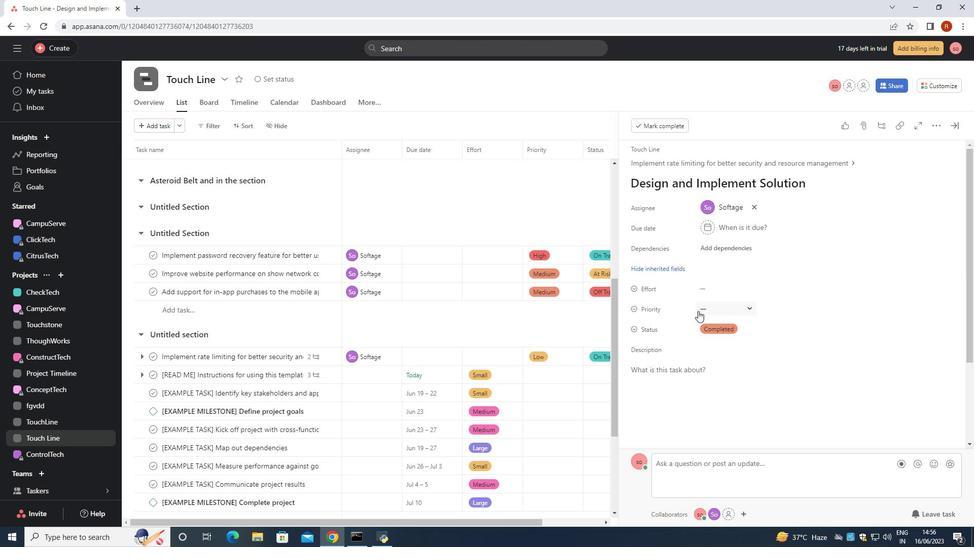 
Action: Mouse moved to (727, 346)
Screenshot: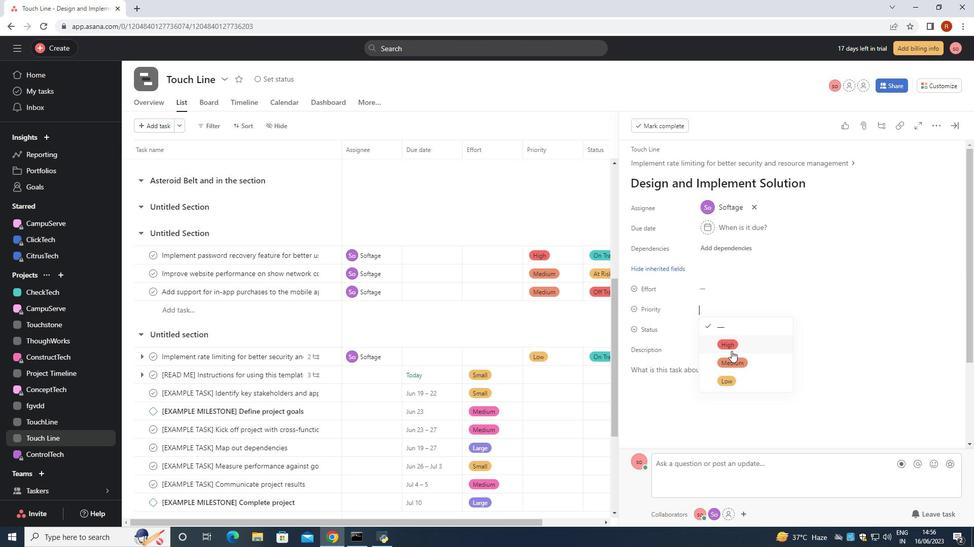 
Action: Mouse pressed left at (727, 346)
Screenshot: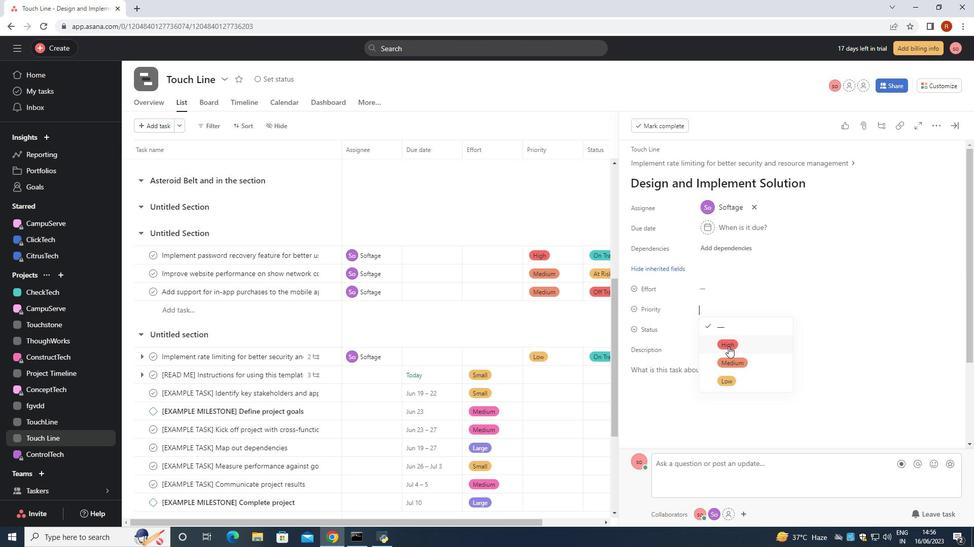 
Action: Mouse moved to (728, 347)
Screenshot: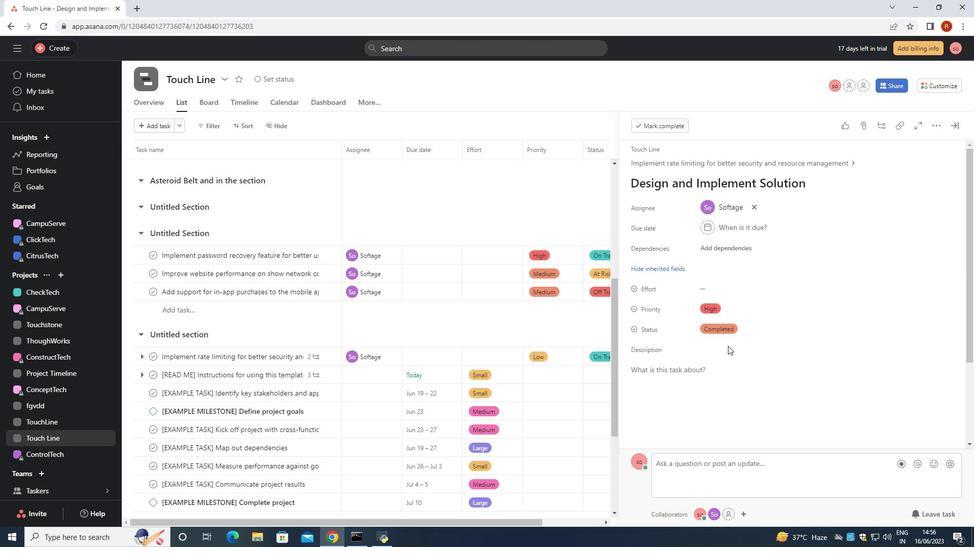 
